 Task: Add Hot Pepper Jack Cheese rBST Free to the cart.
Action: Mouse moved to (774, 251)
Screenshot: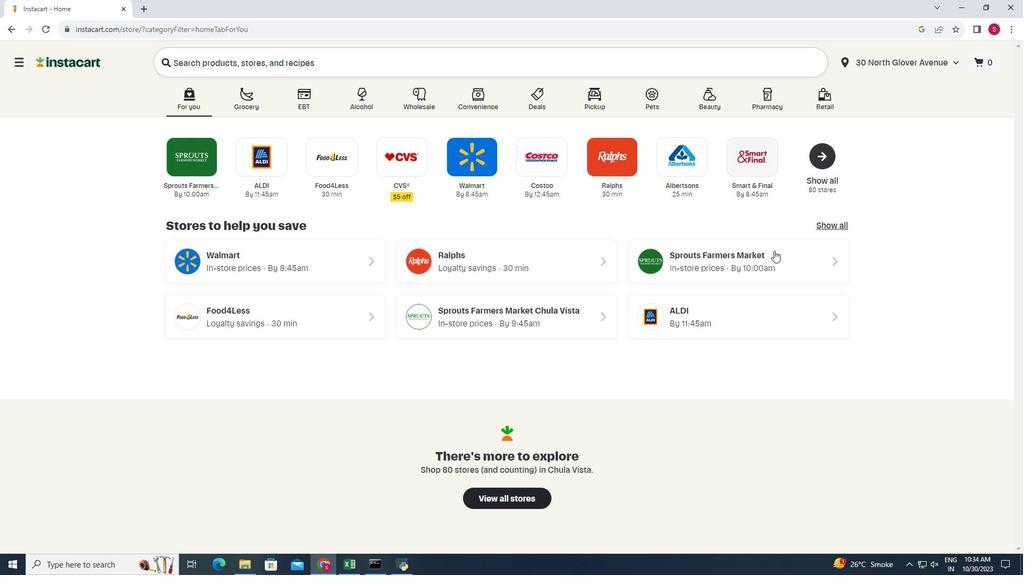 
Action: Mouse pressed left at (774, 251)
Screenshot: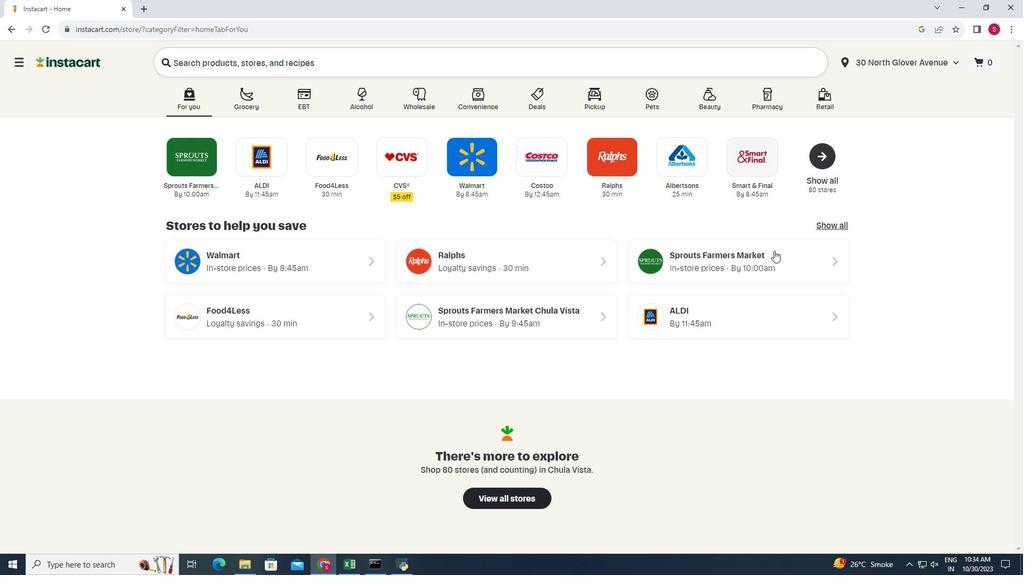 
Action: Mouse moved to (31, 469)
Screenshot: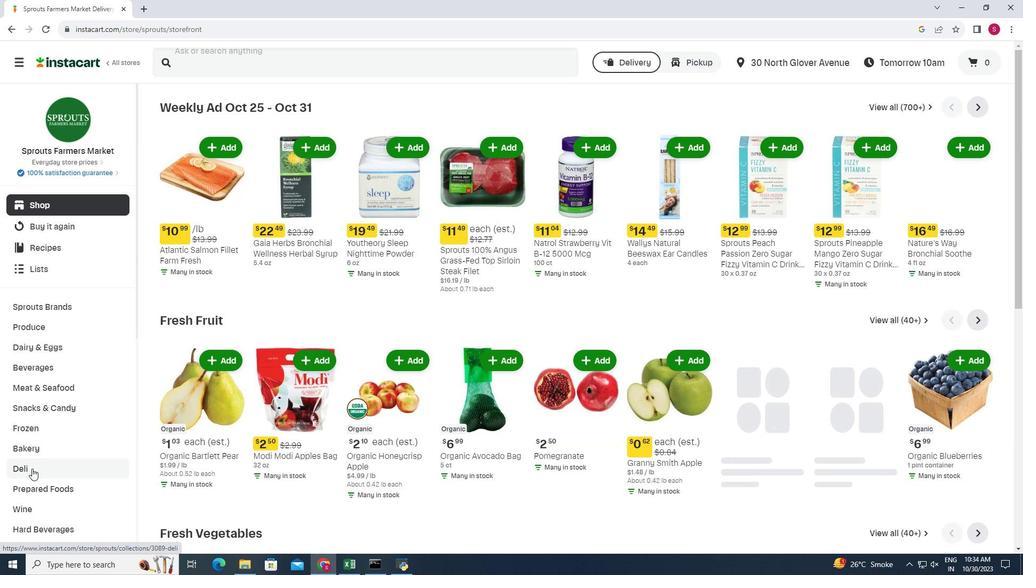 
Action: Mouse pressed left at (31, 469)
Screenshot: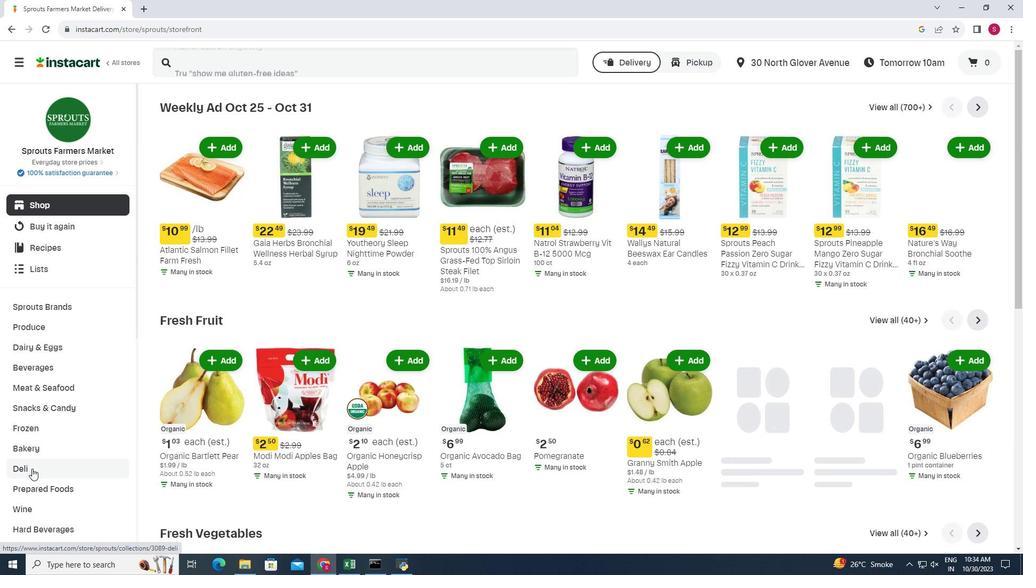 
Action: Mouse moved to (271, 131)
Screenshot: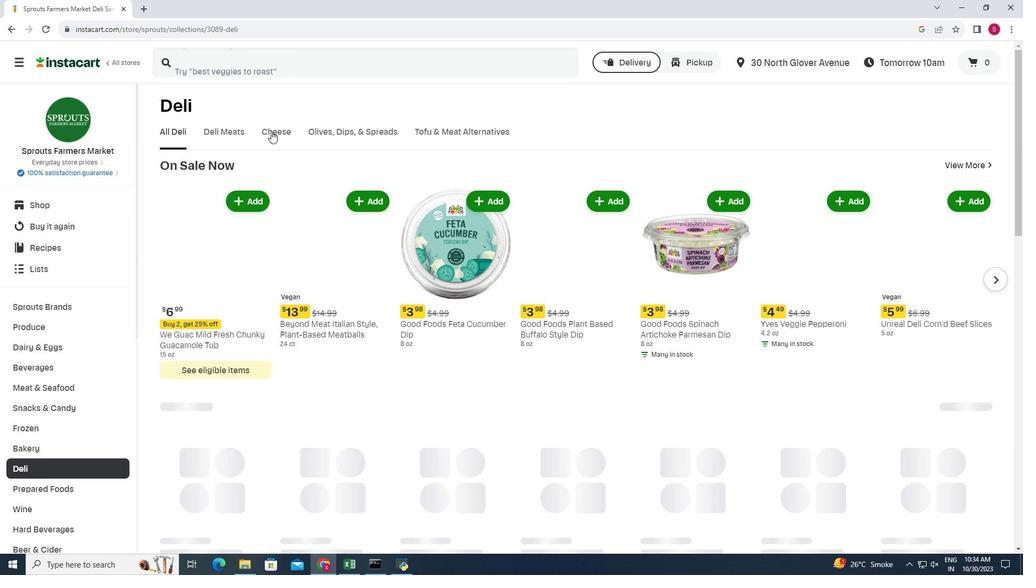
Action: Mouse pressed left at (271, 131)
Screenshot: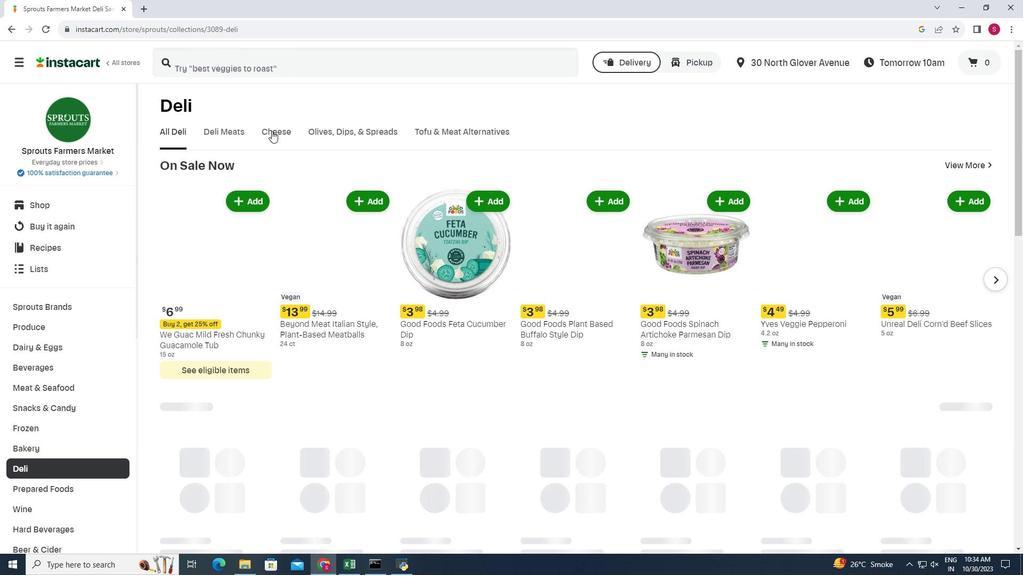 
Action: Mouse moved to (1009, 172)
Screenshot: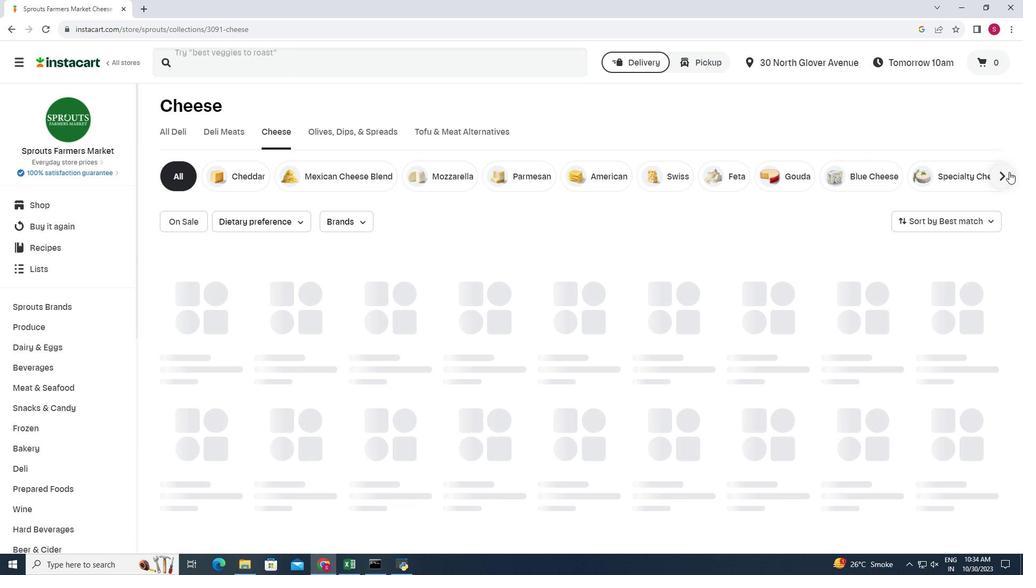 
Action: Mouse pressed left at (1009, 172)
Screenshot: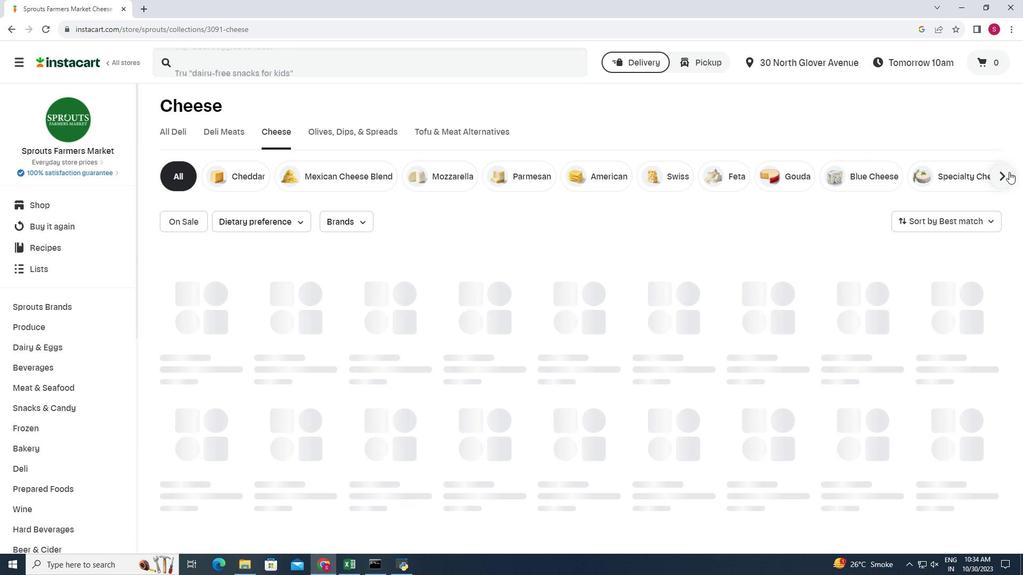 
Action: Mouse moved to (996, 171)
Screenshot: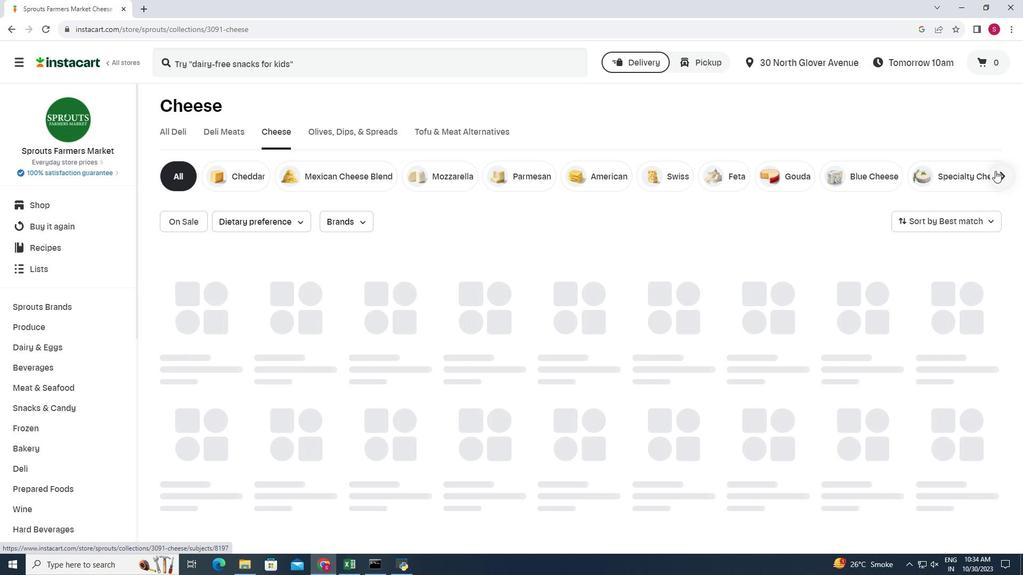 
Action: Mouse pressed left at (996, 171)
Screenshot: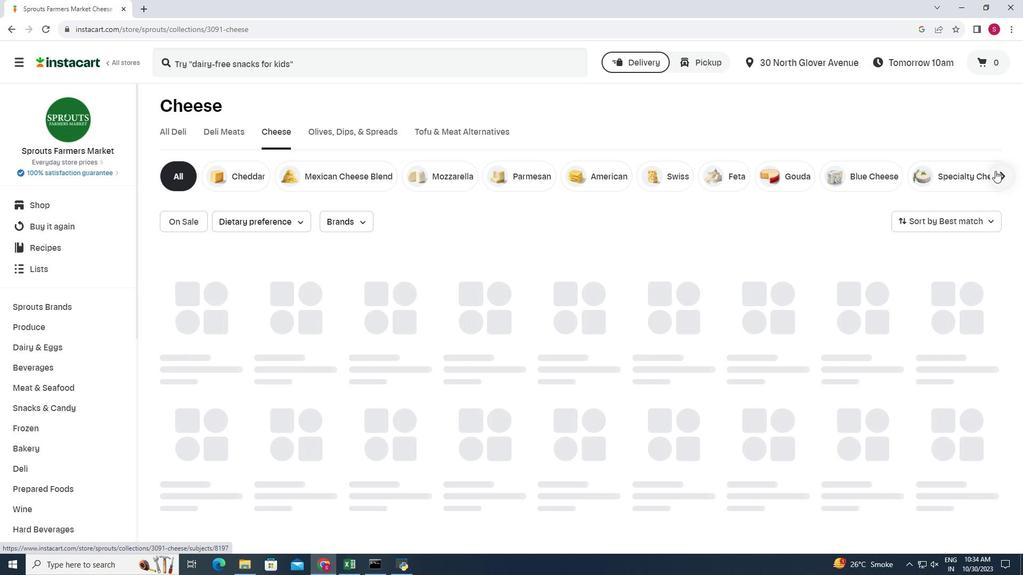 
Action: Mouse moved to (911, 174)
Screenshot: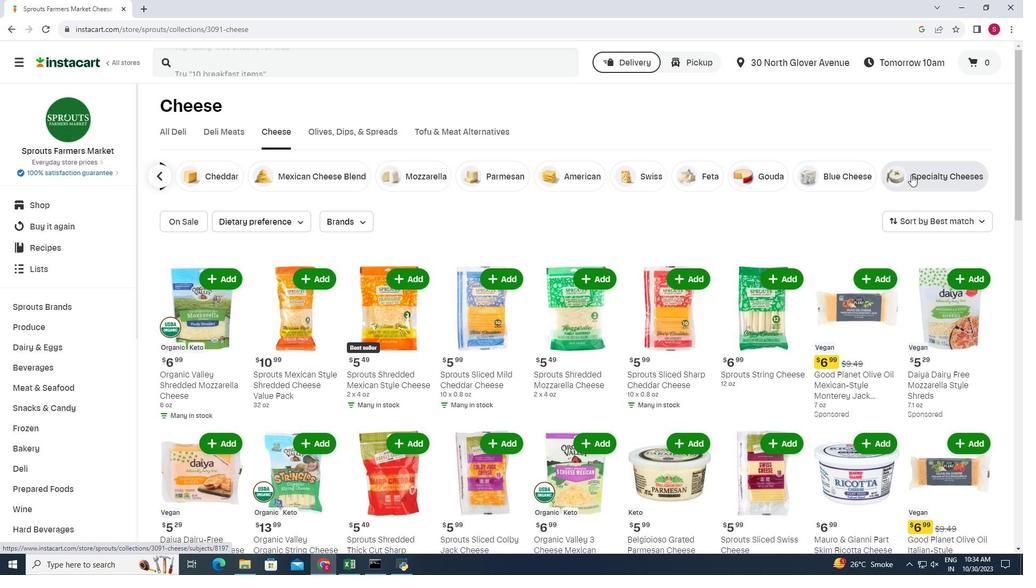 
Action: Mouse pressed left at (911, 174)
Screenshot: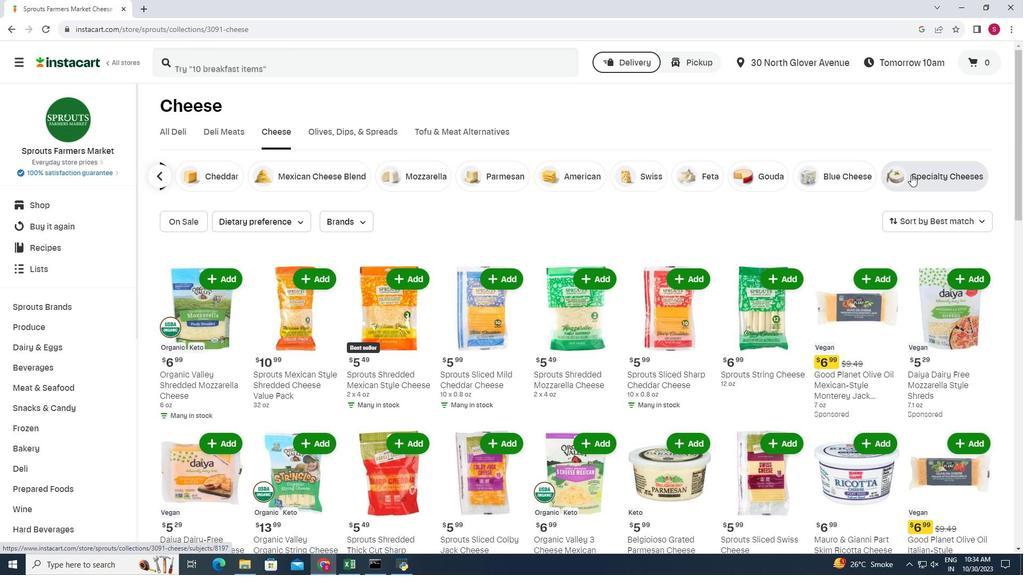 
Action: Mouse moved to (958, 362)
Screenshot: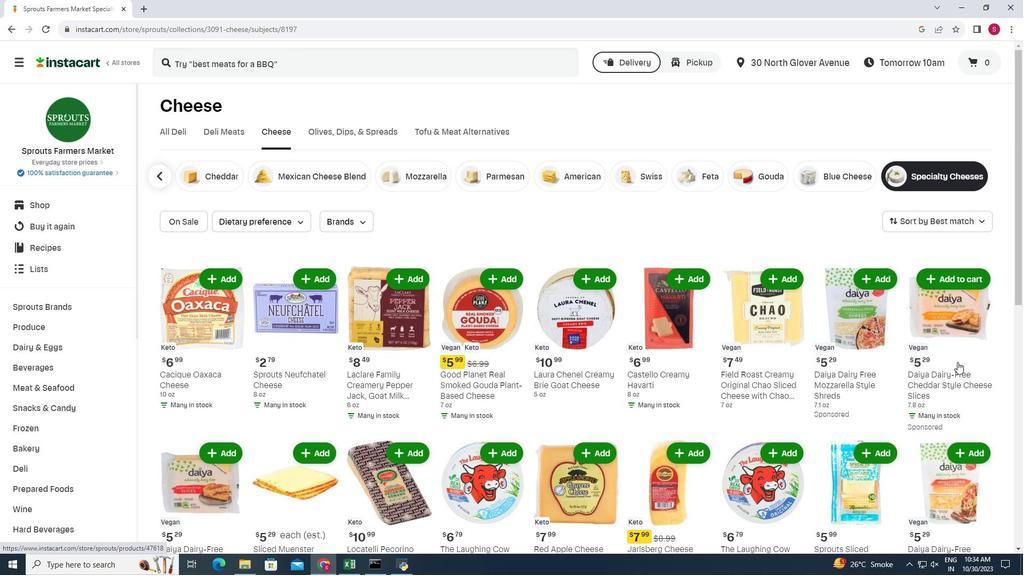 
Action: Mouse scrolled (958, 362) with delta (0, 0)
Screenshot: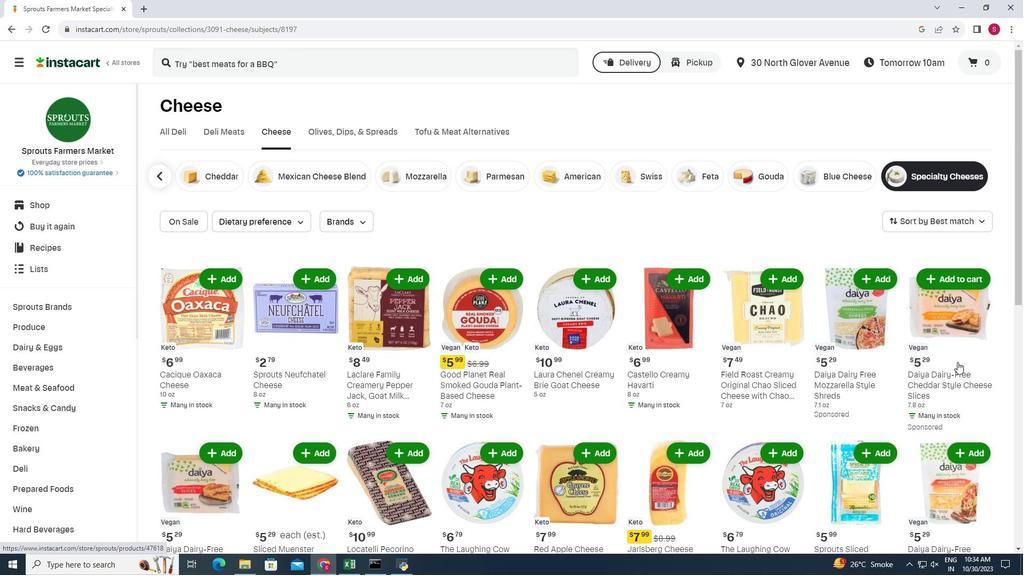 
Action: Mouse moved to (958, 363)
Screenshot: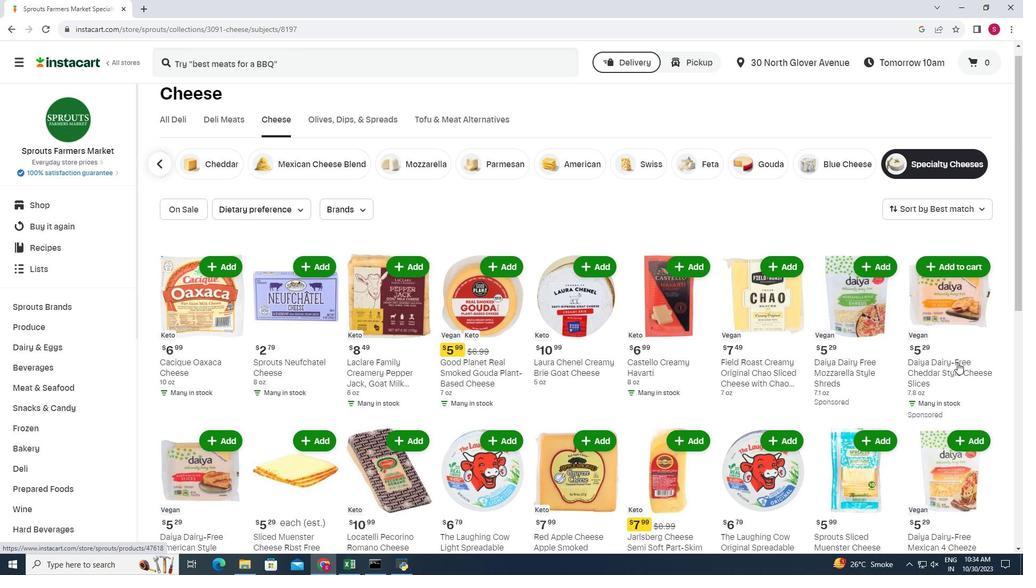 
Action: Mouse scrolled (958, 362) with delta (0, 0)
Screenshot: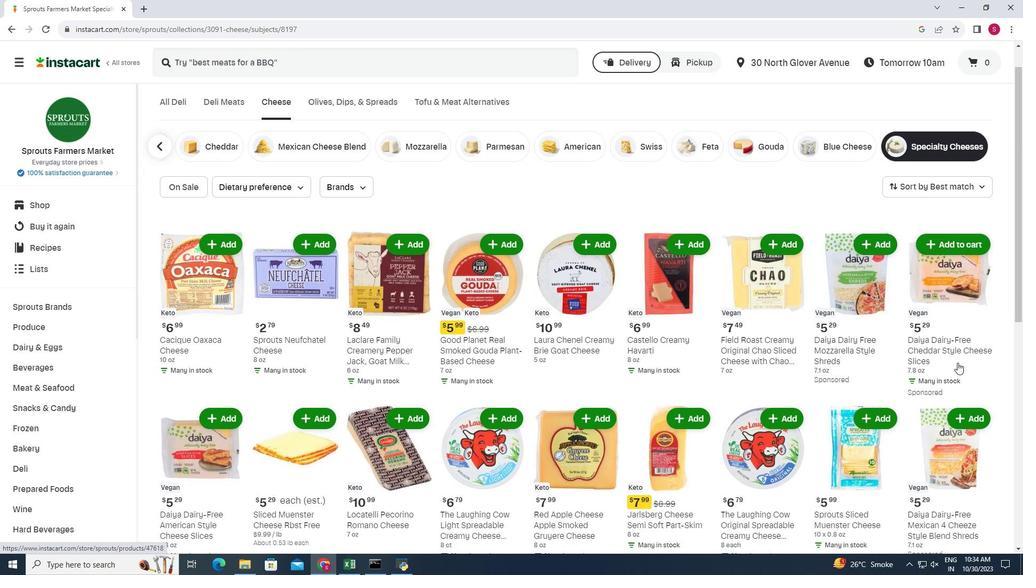 
Action: Mouse scrolled (958, 362) with delta (0, 0)
Screenshot: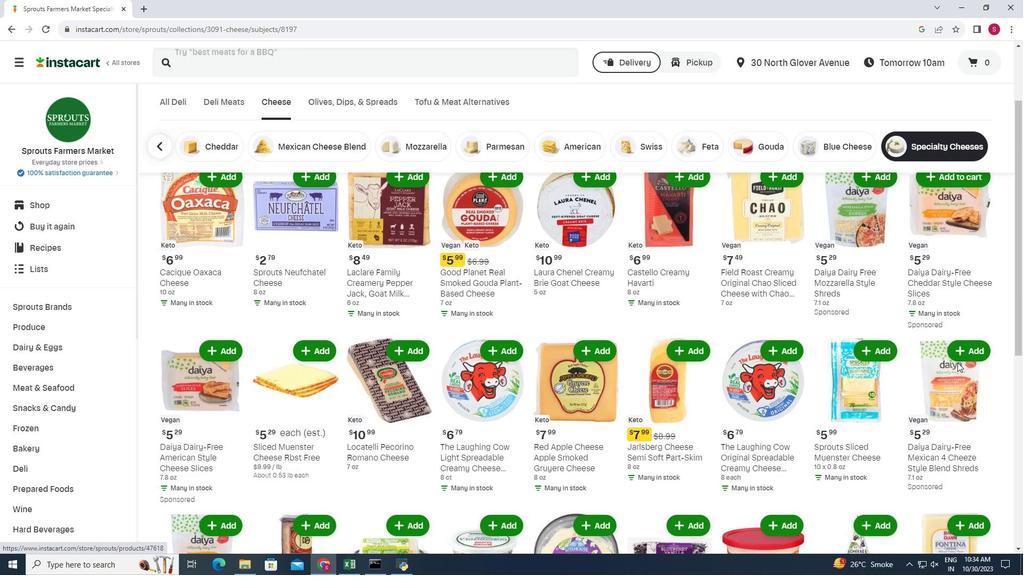 
Action: Mouse moved to (182, 381)
Screenshot: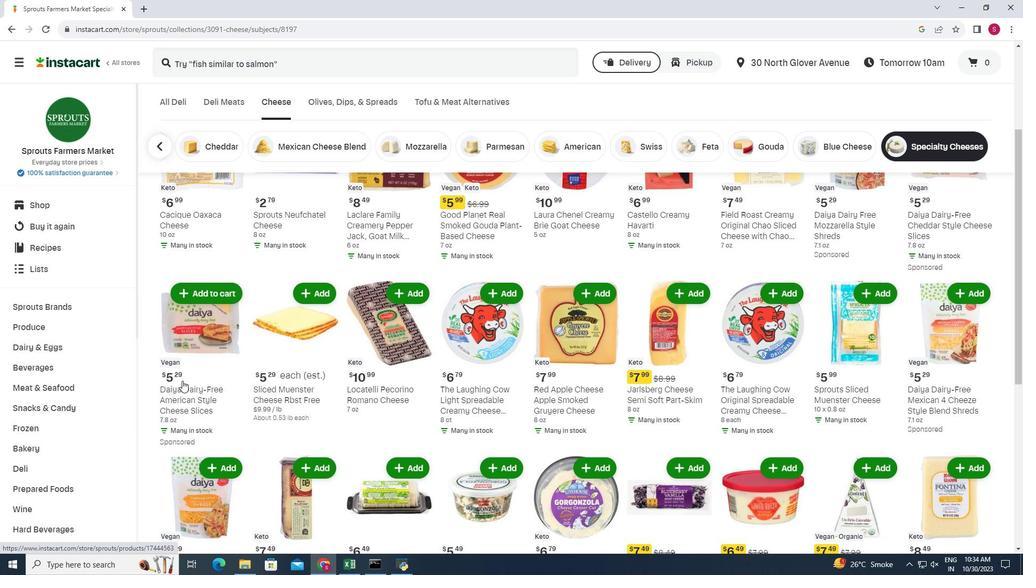 
Action: Mouse scrolled (182, 380) with delta (0, 0)
Screenshot: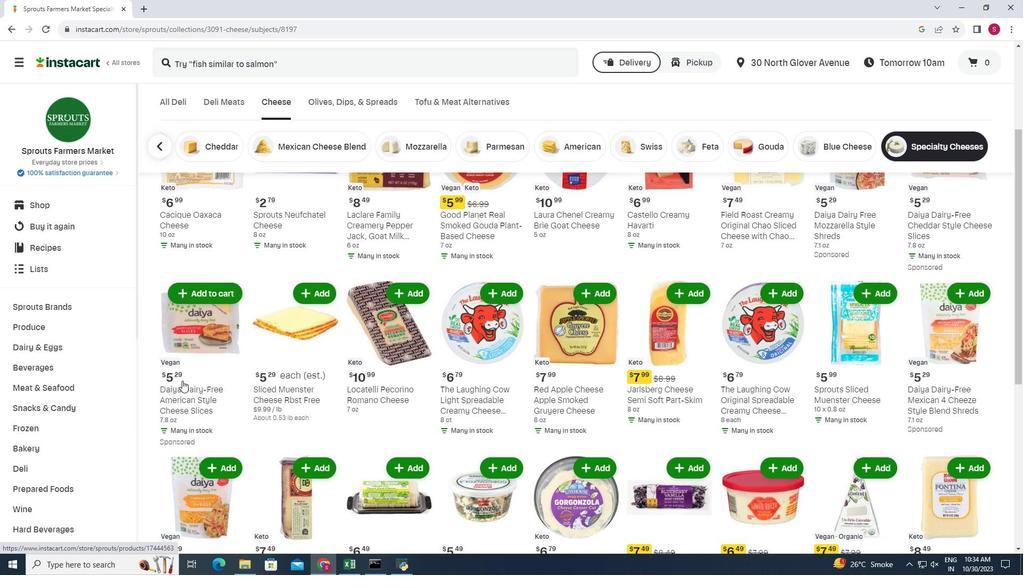 
Action: Mouse scrolled (182, 380) with delta (0, 0)
Screenshot: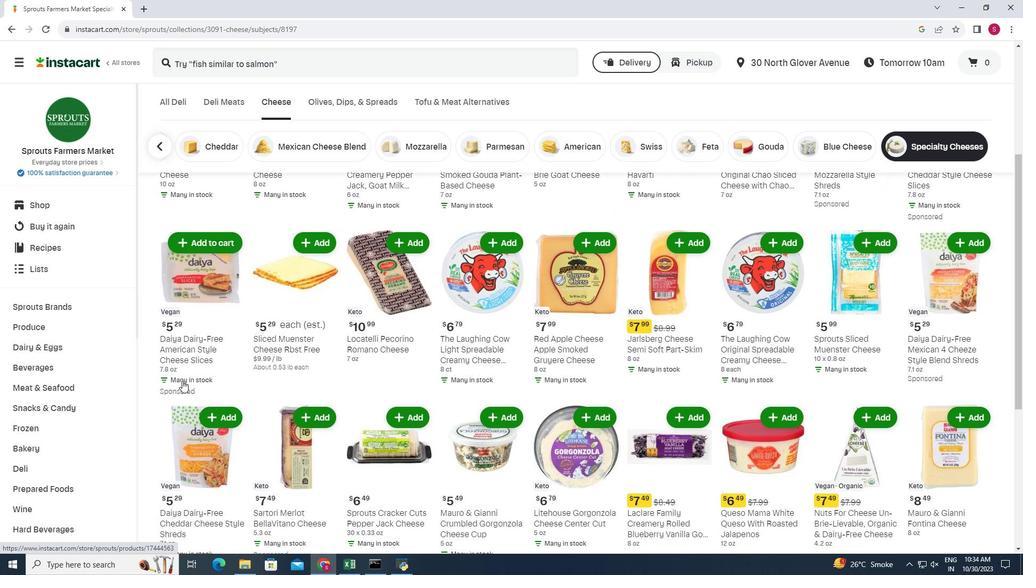
Action: Mouse scrolled (182, 380) with delta (0, 0)
Screenshot: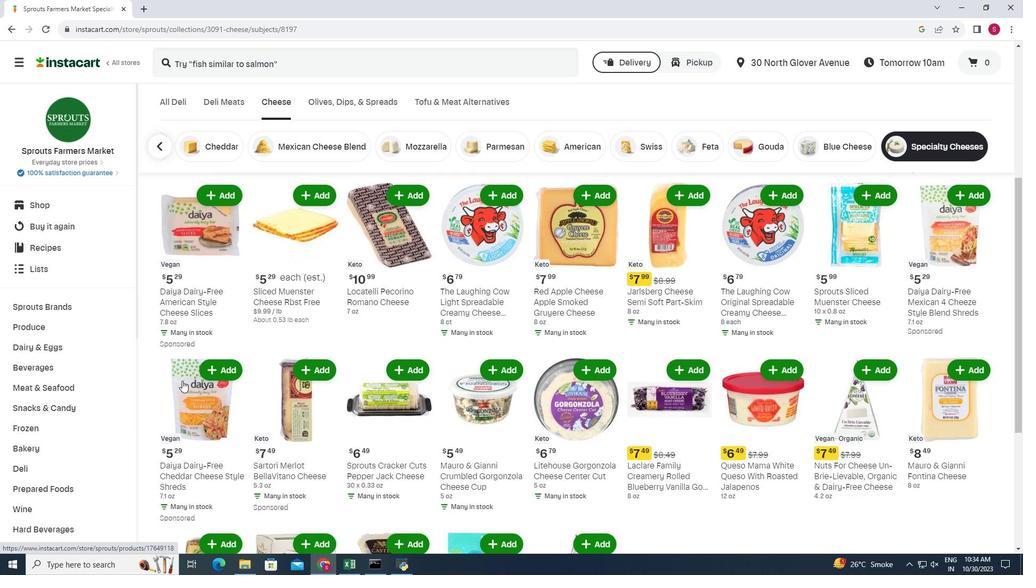 
Action: Mouse moved to (980, 404)
Screenshot: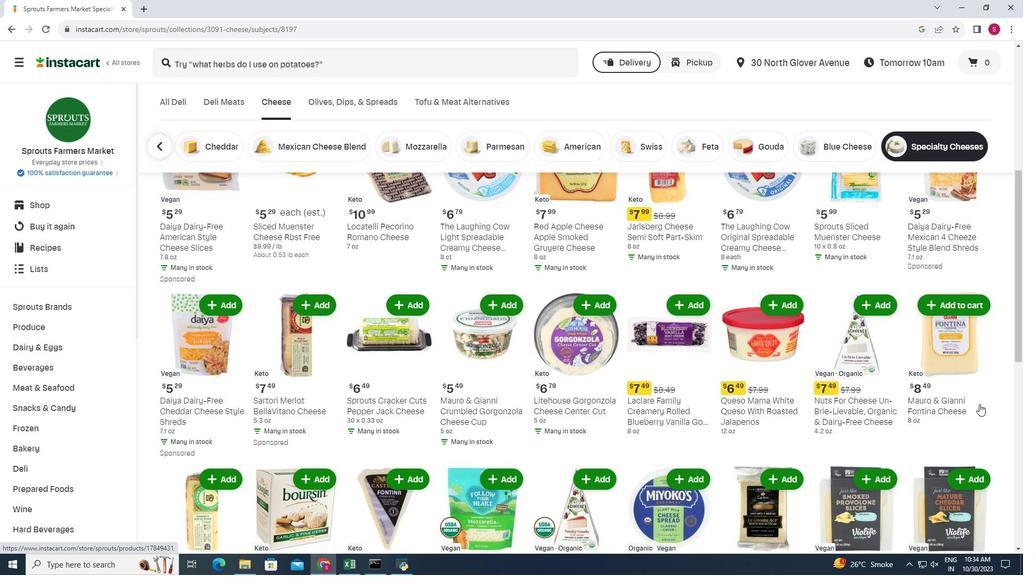 
Action: Mouse scrolled (980, 404) with delta (0, 0)
Screenshot: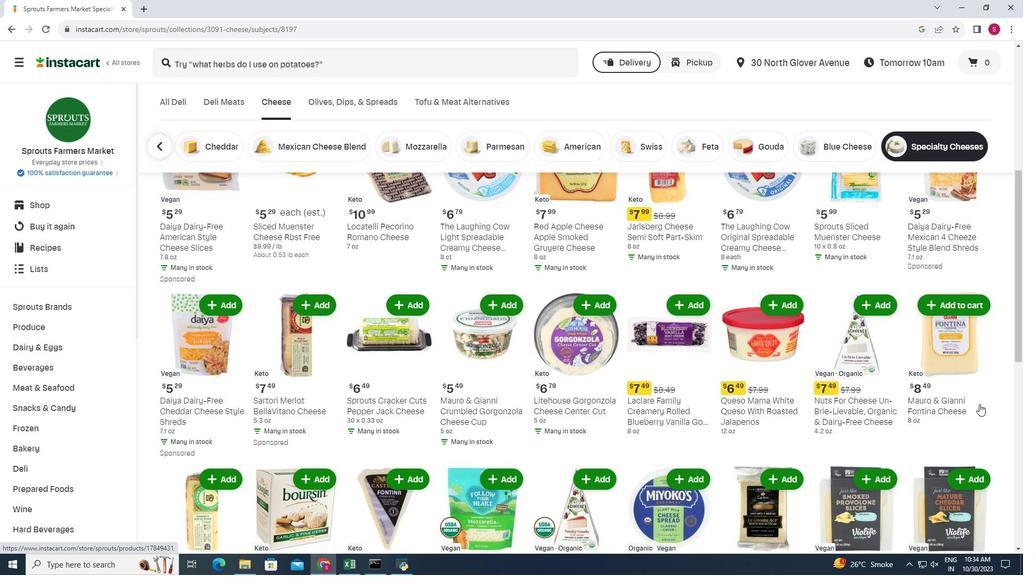 
Action: Mouse moved to (980, 404)
Screenshot: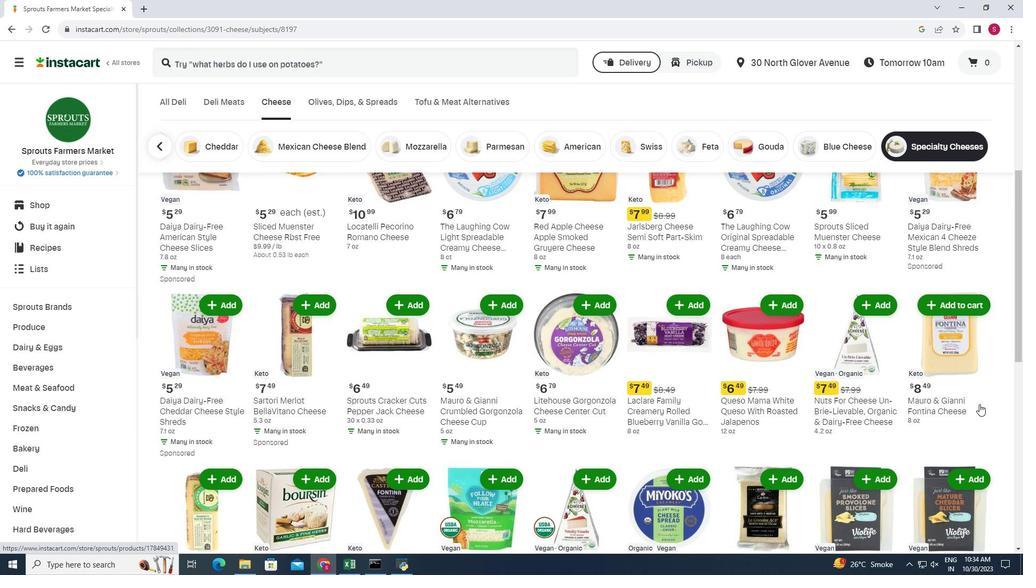 
Action: Mouse scrolled (980, 404) with delta (0, 0)
Screenshot: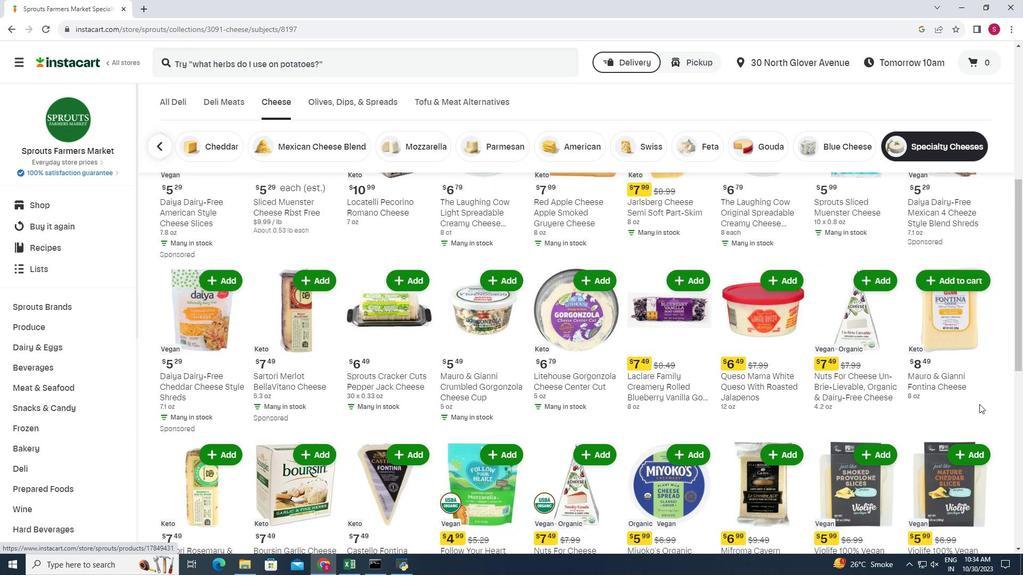 
Action: Mouse scrolled (980, 404) with delta (0, 0)
Screenshot: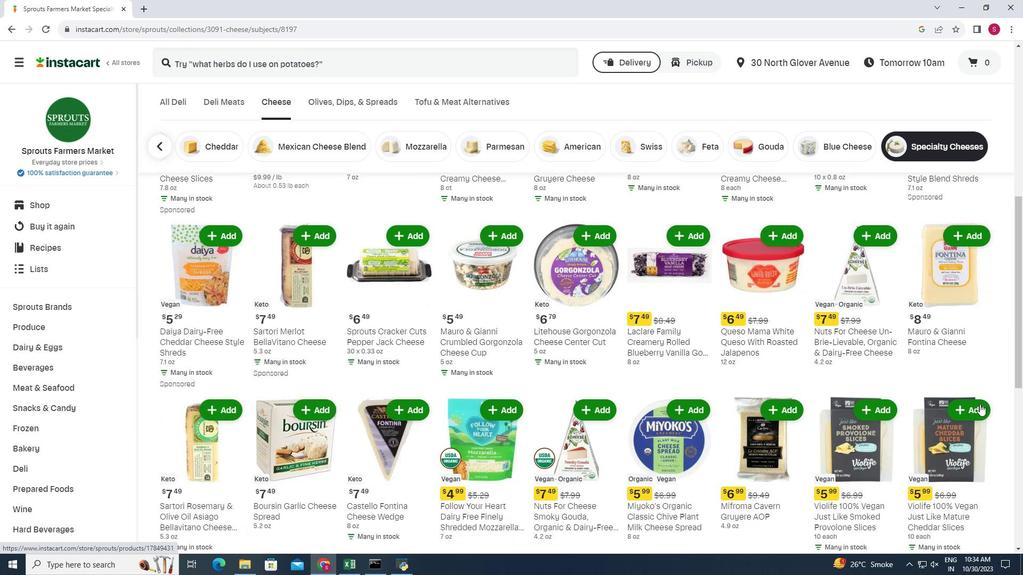 
Action: Mouse moved to (158, 403)
Screenshot: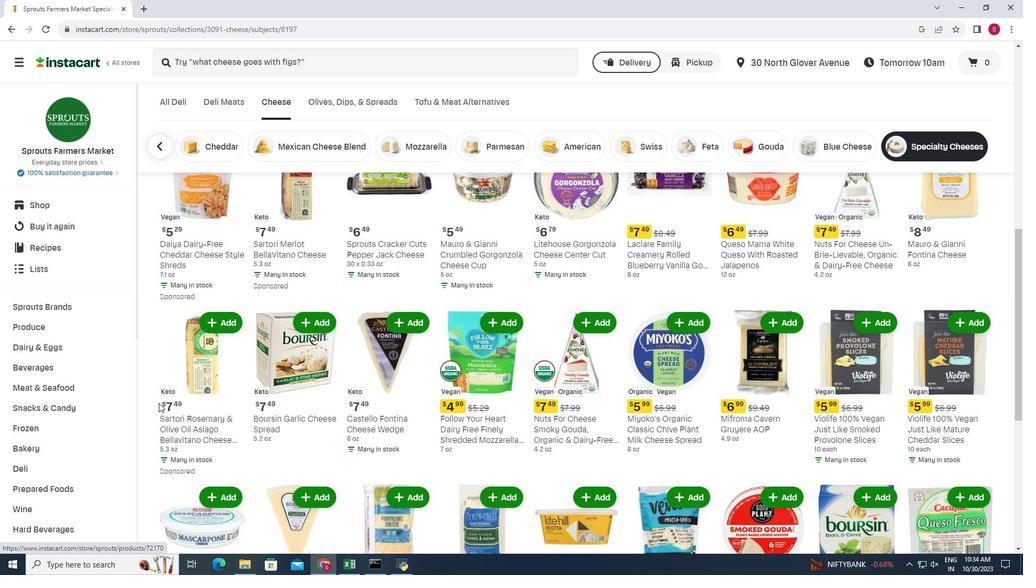 
Action: Mouse scrolled (158, 403) with delta (0, 0)
Screenshot: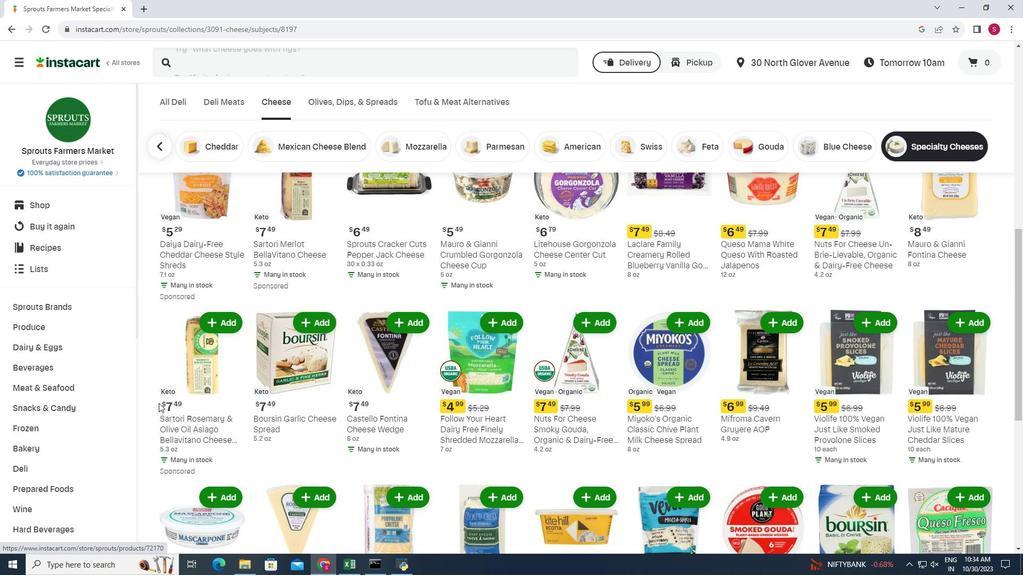 
Action: Mouse scrolled (158, 403) with delta (0, 0)
Screenshot: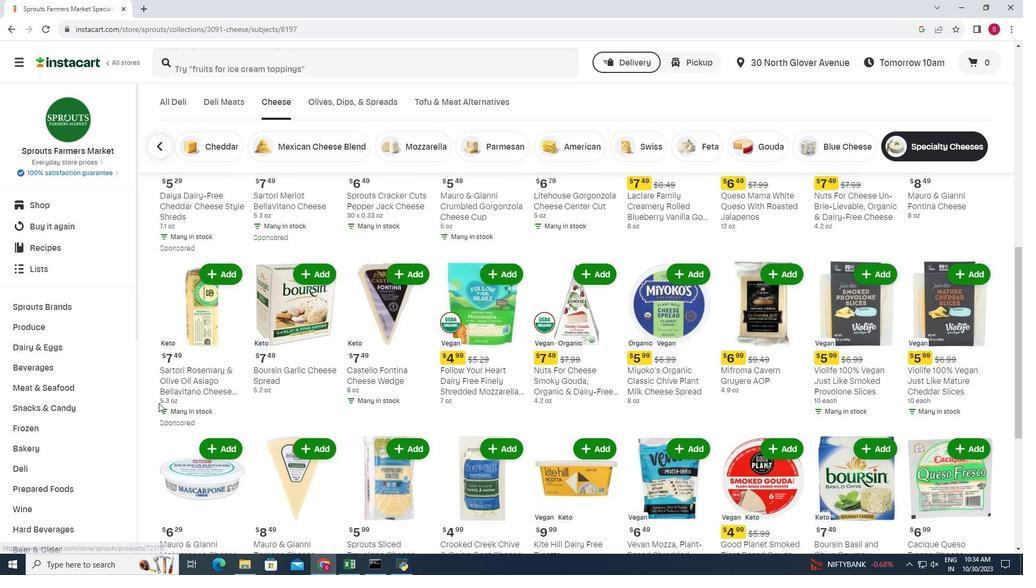 
Action: Mouse scrolled (158, 403) with delta (0, 0)
Screenshot: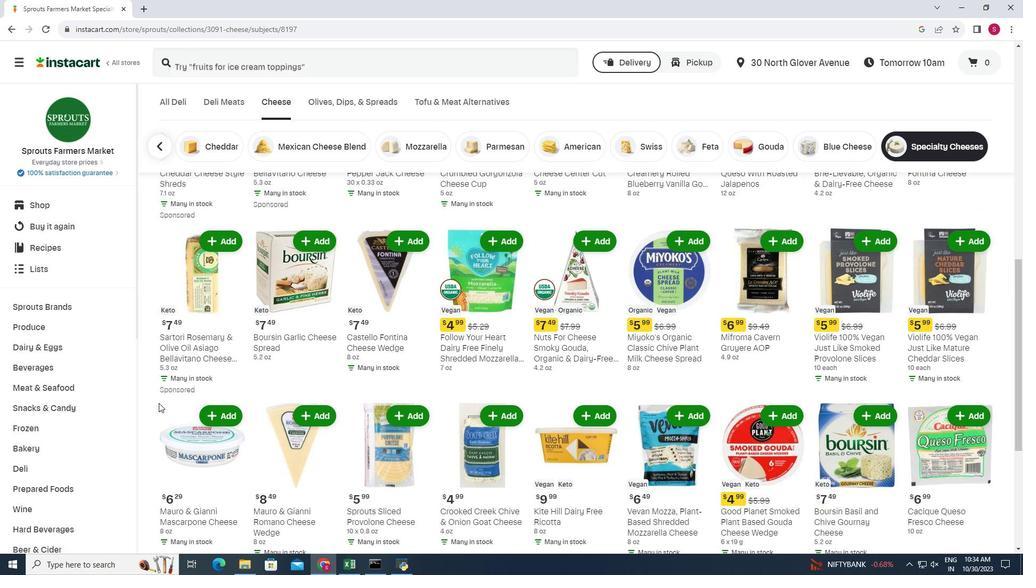
Action: Mouse moved to (1015, 430)
Screenshot: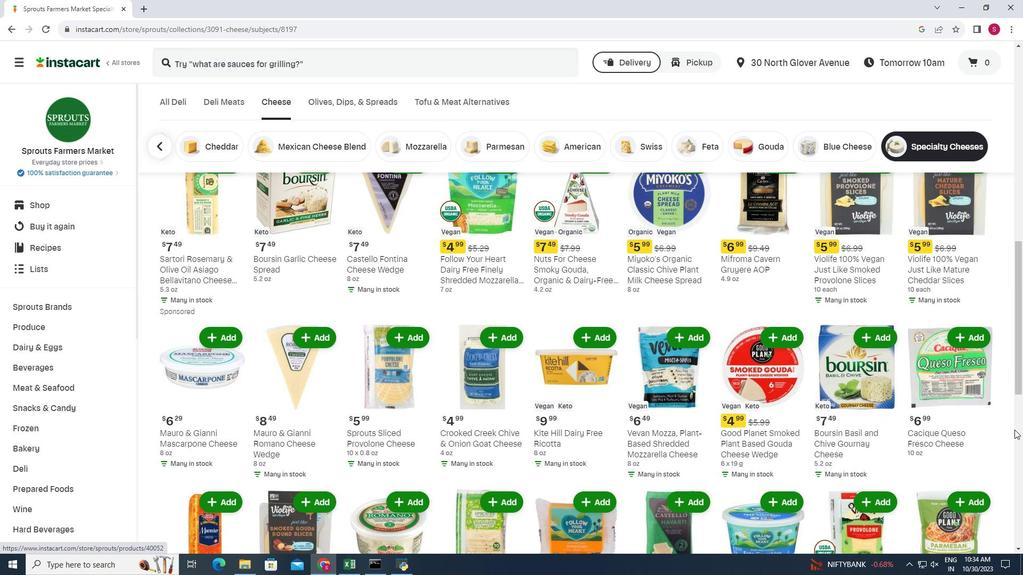 
Action: Mouse scrolled (1015, 429) with delta (0, 0)
Screenshot: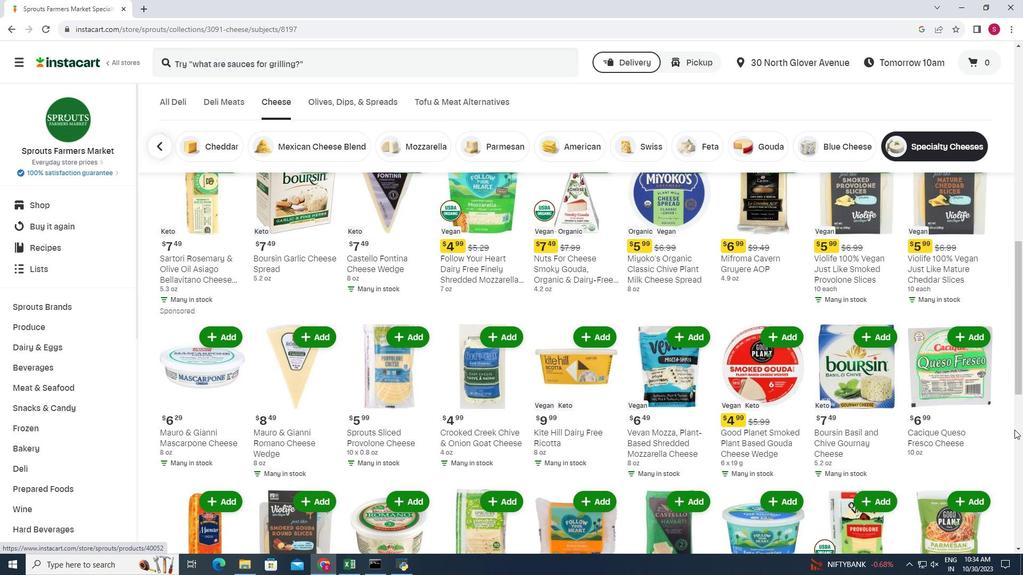 
Action: Mouse scrolled (1015, 429) with delta (0, 0)
Screenshot: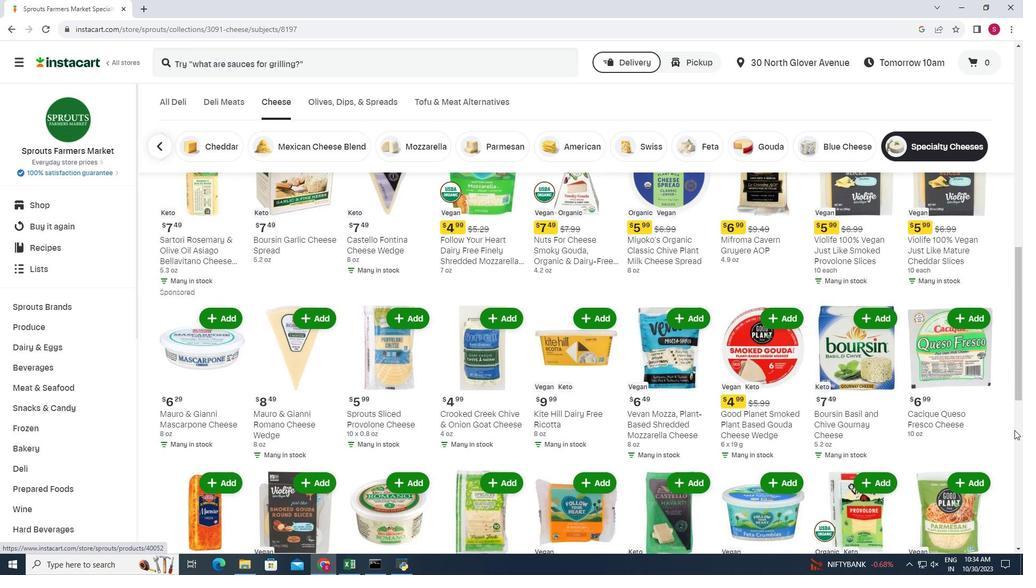 
Action: Mouse moved to (1015, 430)
Screenshot: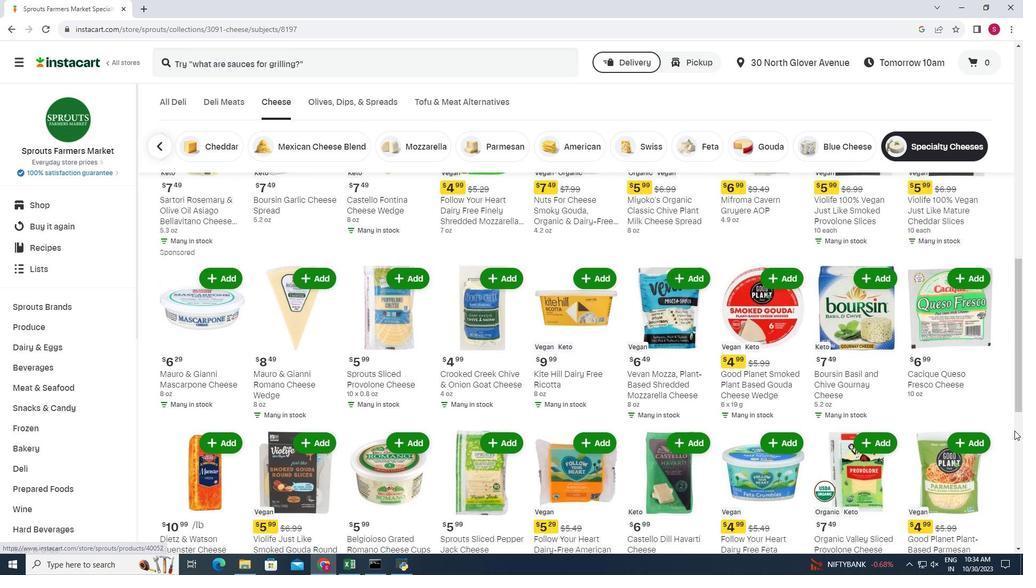 
Action: Mouse scrolled (1015, 430) with delta (0, 0)
Screenshot: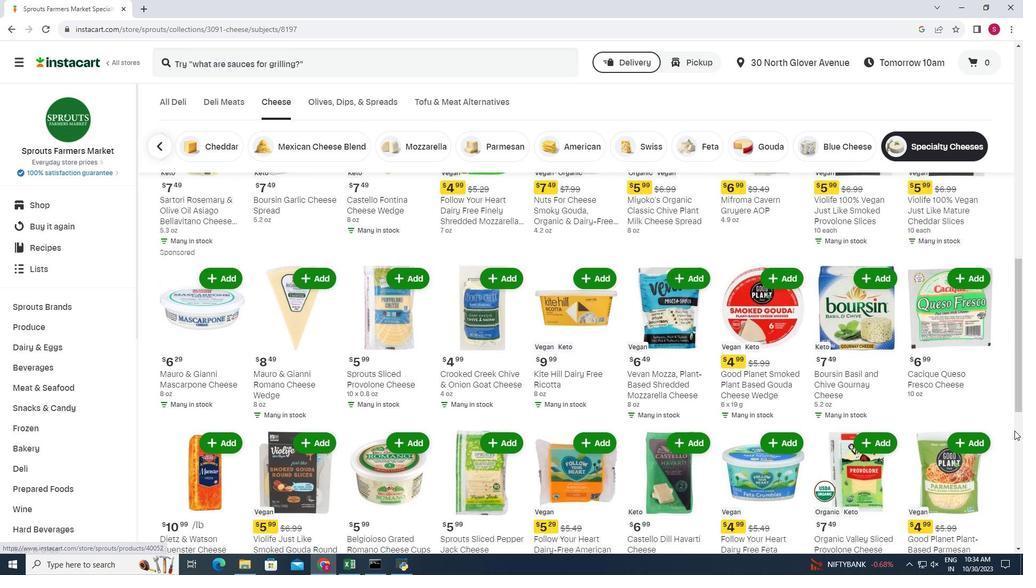 
Action: Mouse moved to (170, 408)
Screenshot: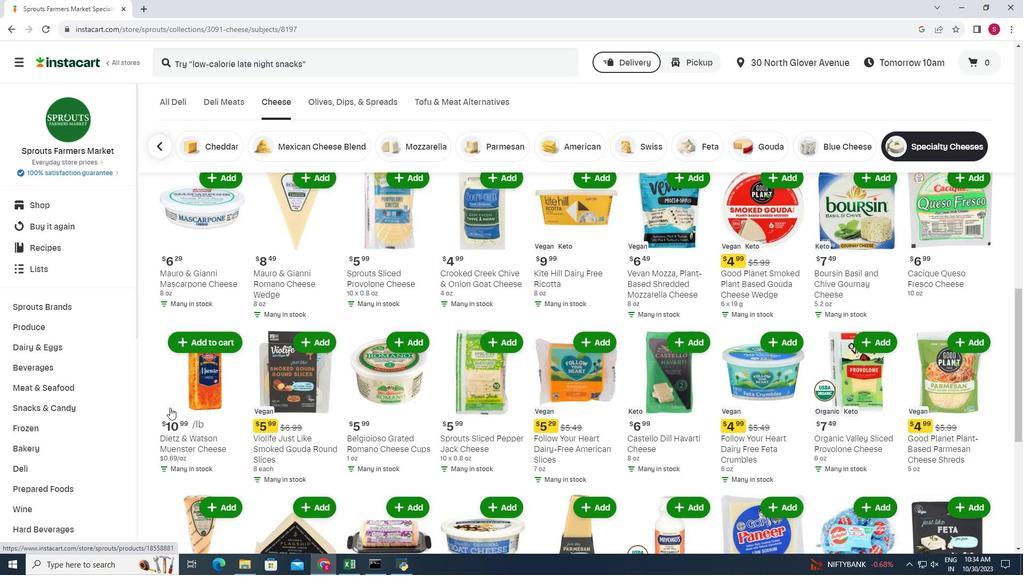 
Action: Mouse scrolled (170, 407) with delta (0, 0)
Screenshot: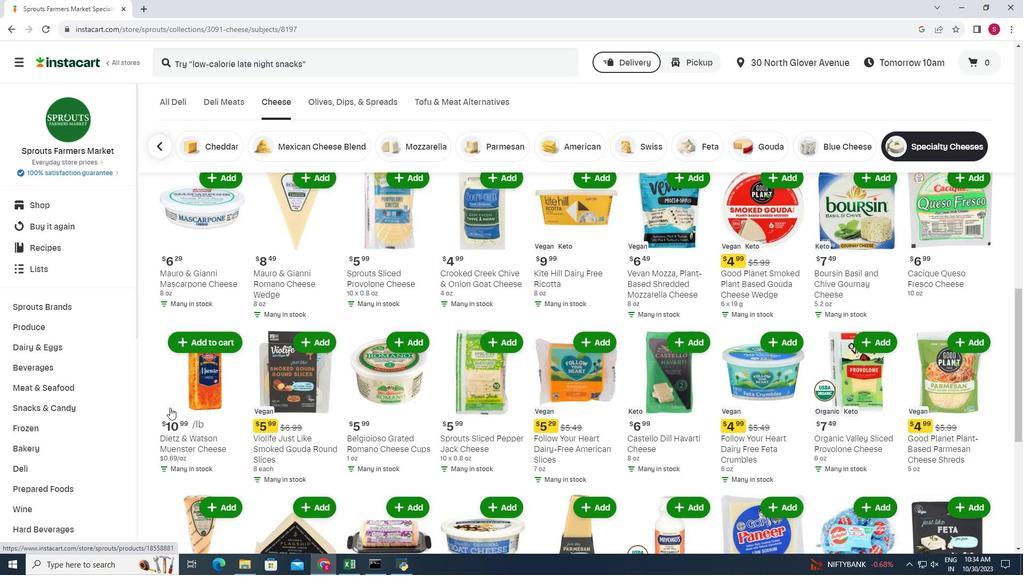 
Action: Mouse scrolled (170, 407) with delta (0, 0)
Screenshot: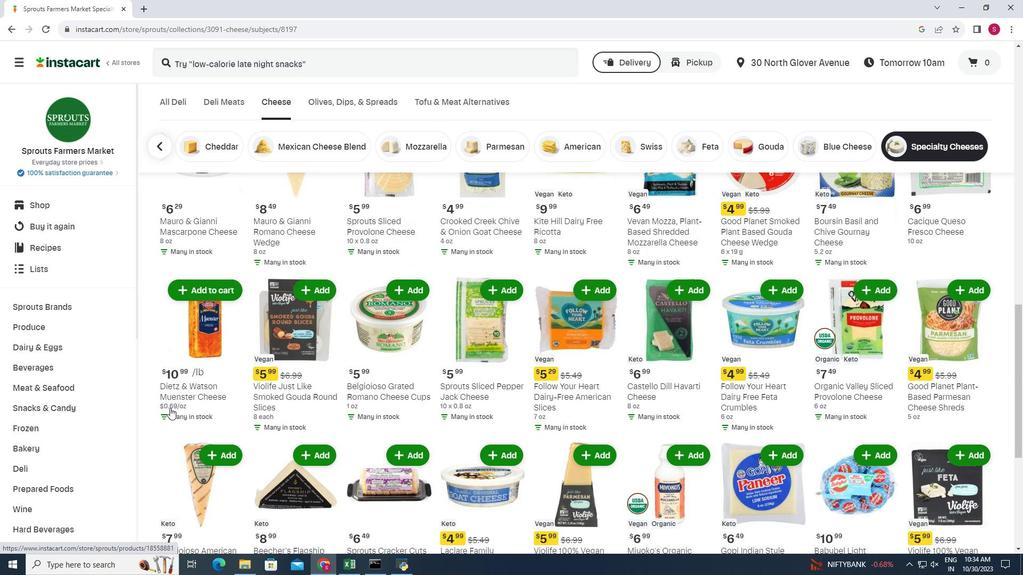 
Action: Mouse moved to (170, 407)
Screenshot: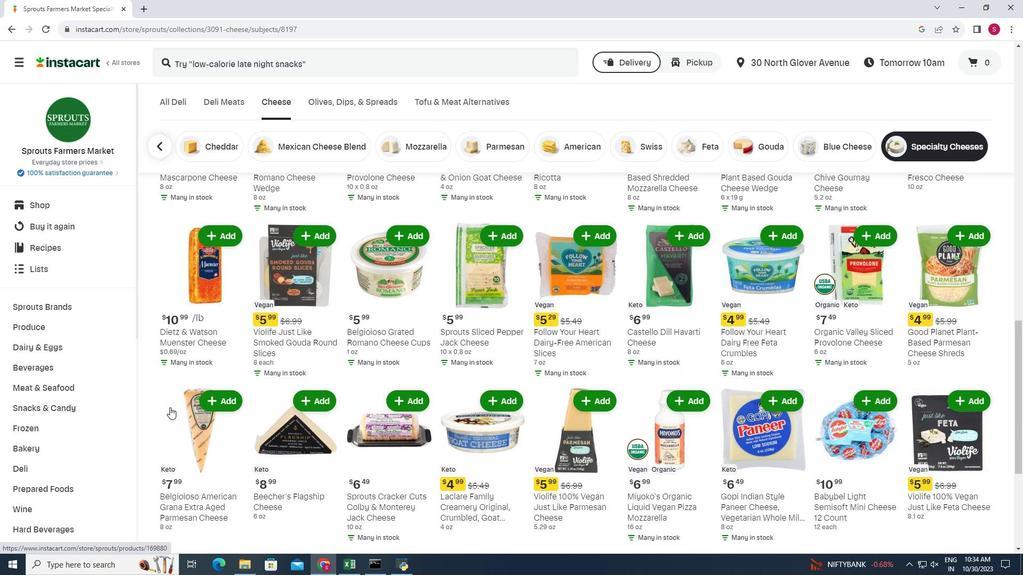 
Action: Mouse scrolled (170, 407) with delta (0, 0)
Screenshot: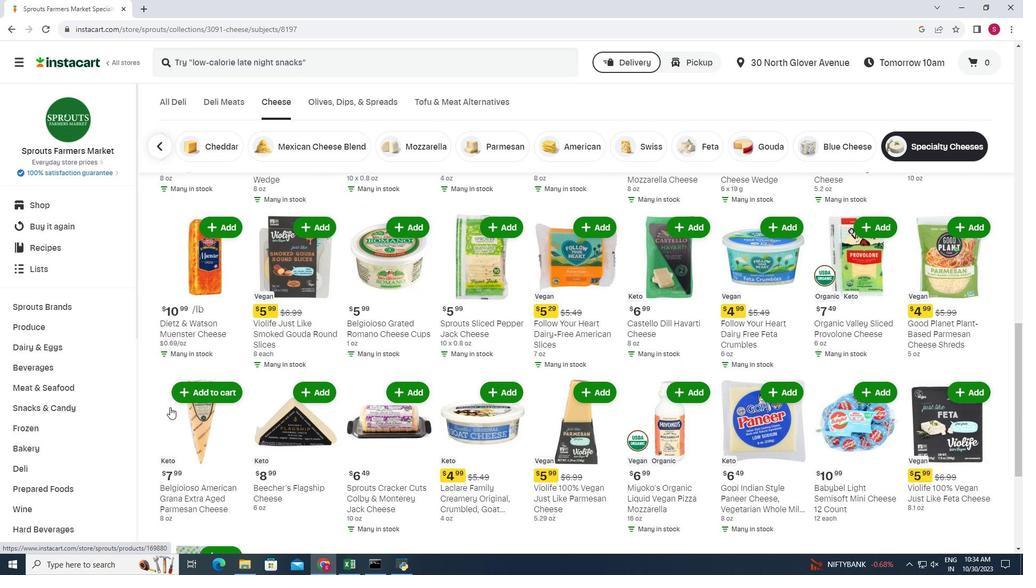 
Action: Mouse moved to (1006, 434)
Screenshot: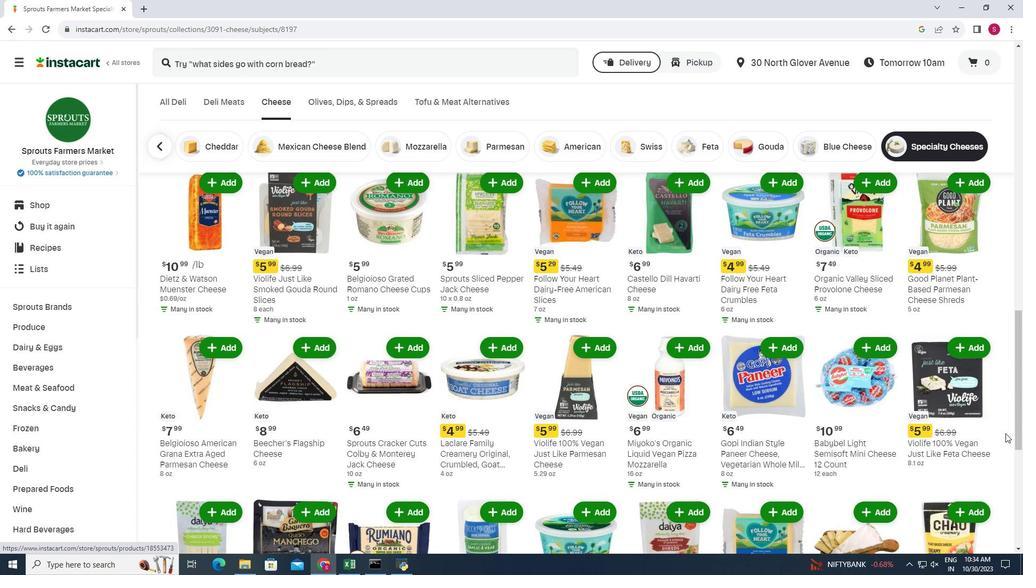 
Action: Mouse scrolled (1006, 433) with delta (0, 0)
Screenshot: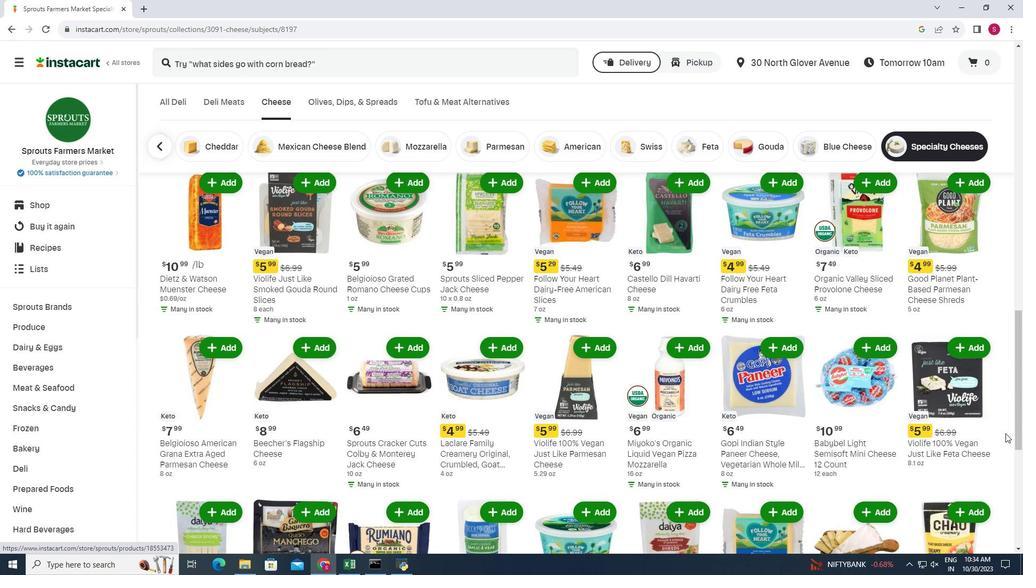 
Action: Mouse moved to (1006, 434)
Screenshot: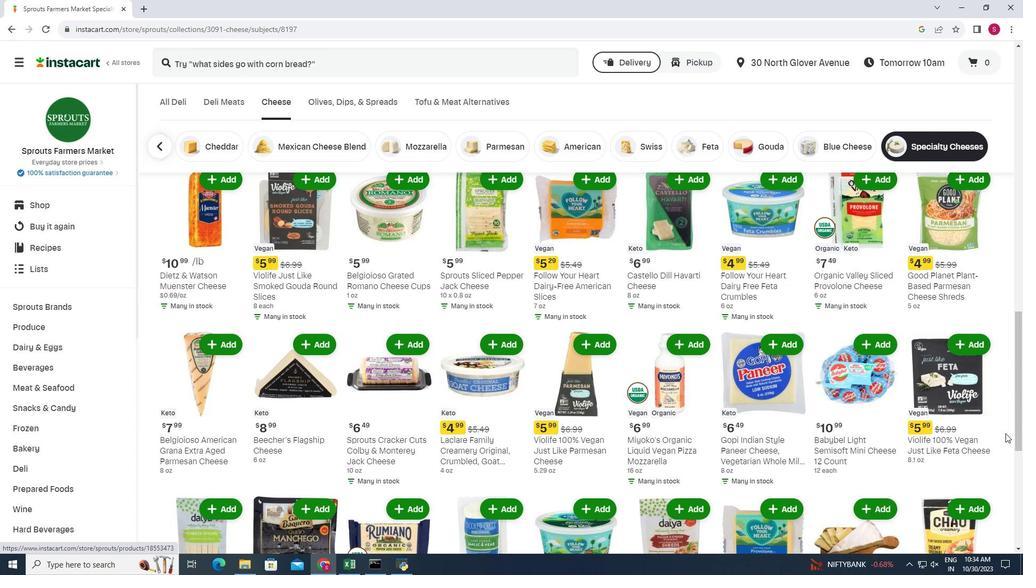 
Action: Mouse scrolled (1006, 433) with delta (0, 0)
Screenshot: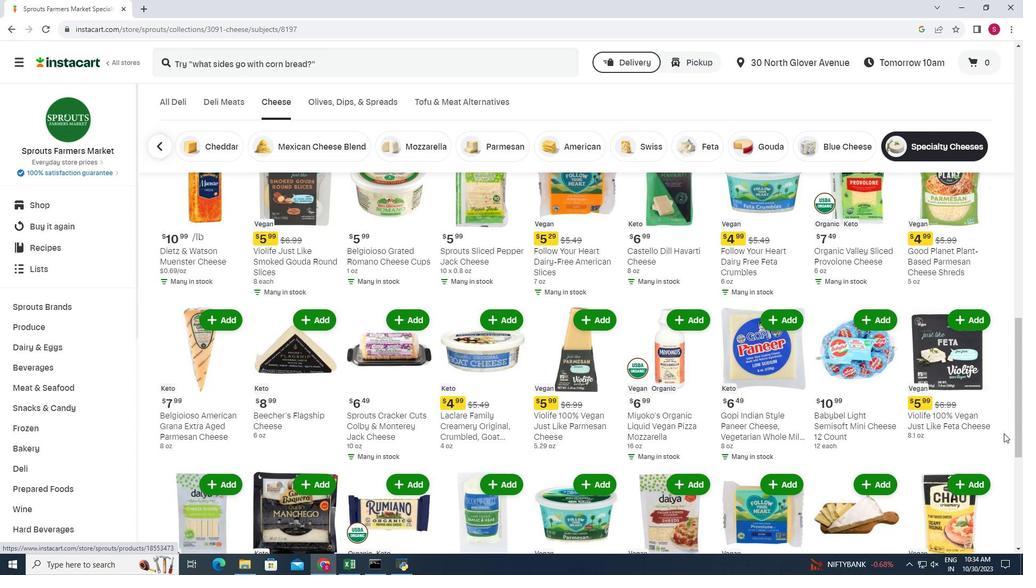 
Action: Mouse moved to (1002, 434)
Screenshot: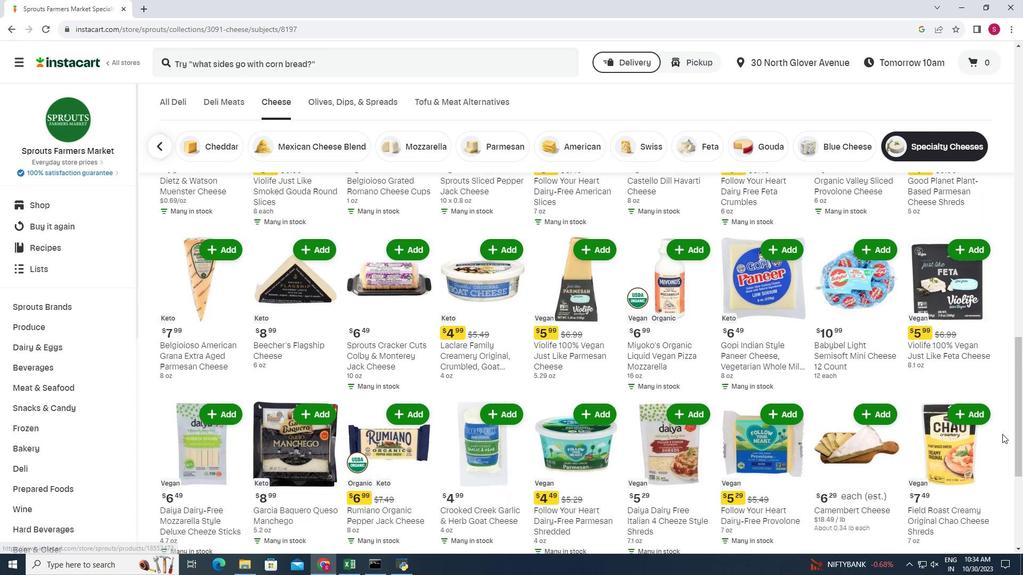 
Action: Mouse scrolled (1002, 434) with delta (0, 0)
Screenshot: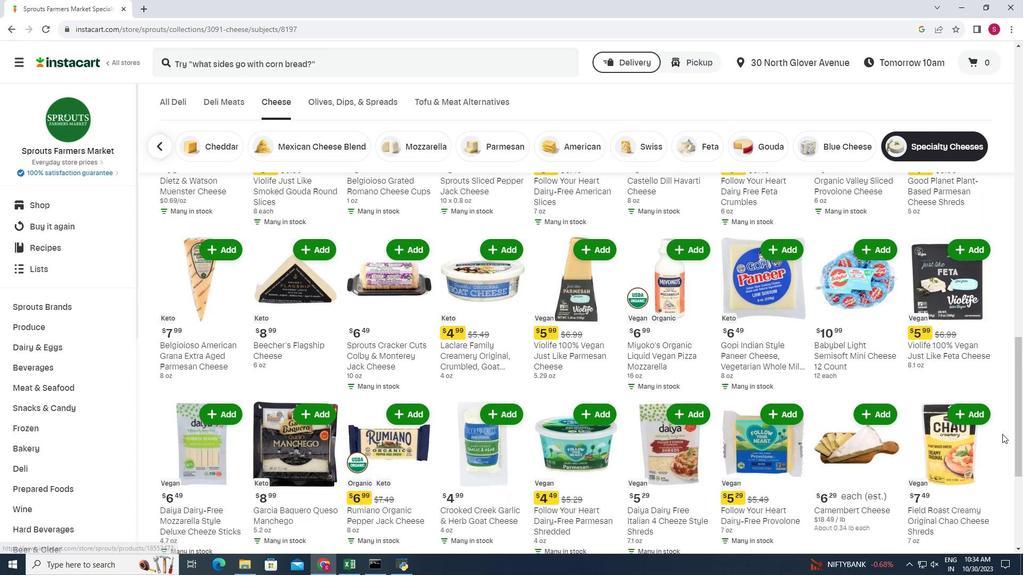 
Action: Mouse moved to (229, 415)
Screenshot: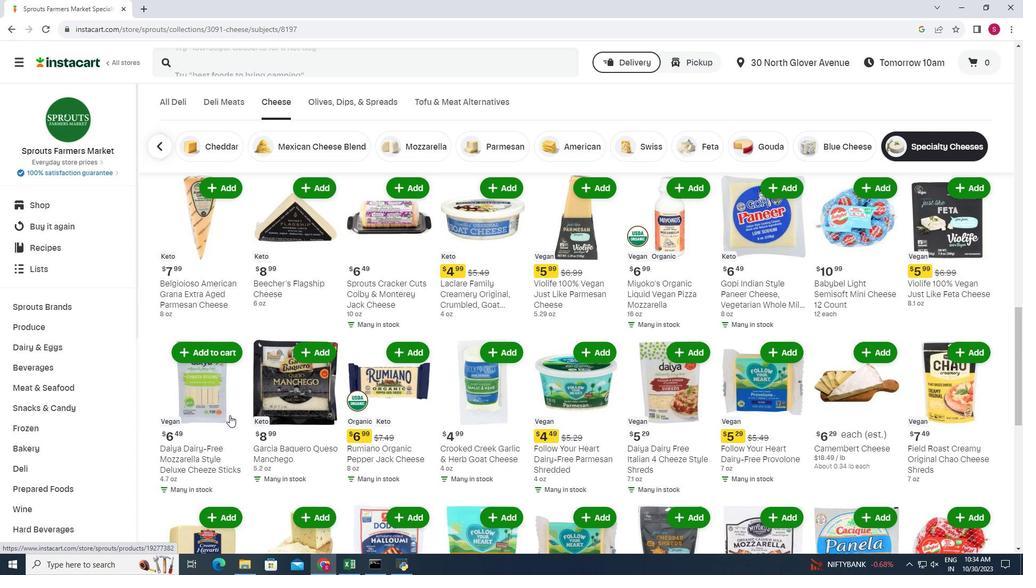 
Action: Mouse scrolled (229, 415) with delta (0, 0)
Screenshot: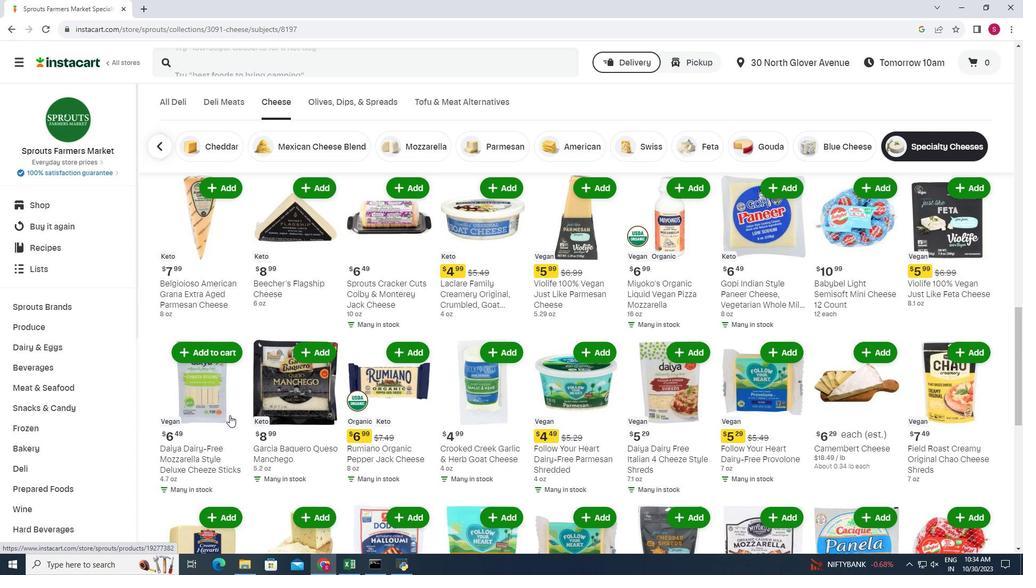 
Action: Mouse moved to (228, 416)
Screenshot: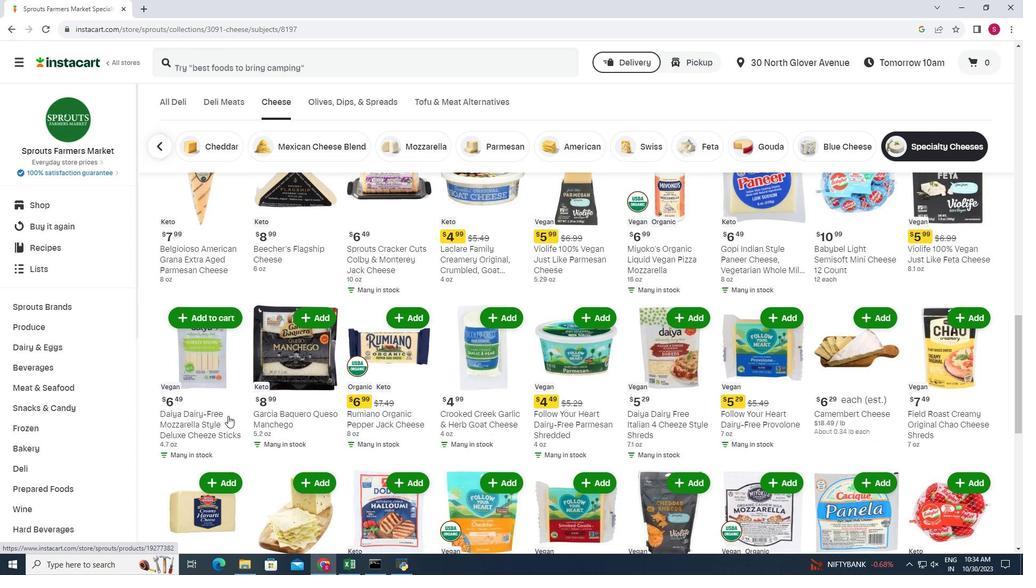
Action: Mouse scrolled (228, 415) with delta (0, 0)
Screenshot: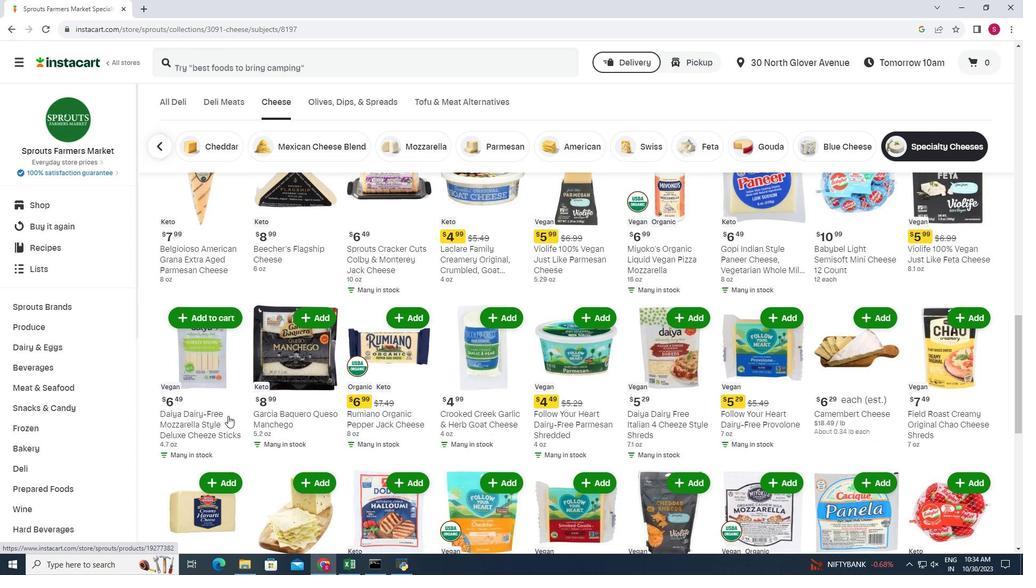 
Action: Mouse moved to (227, 416)
Screenshot: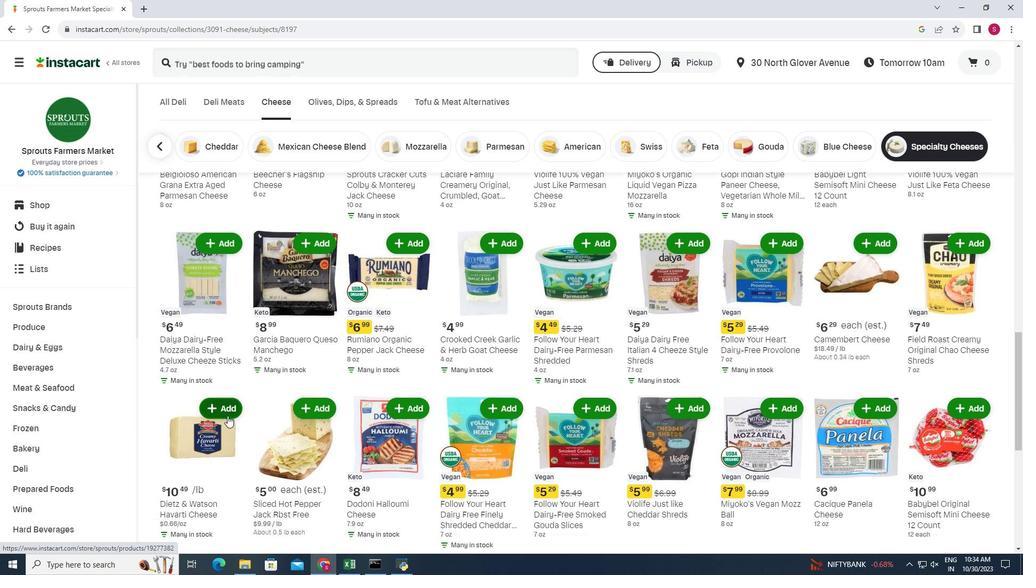 
Action: Mouse scrolled (227, 415) with delta (0, 0)
Screenshot: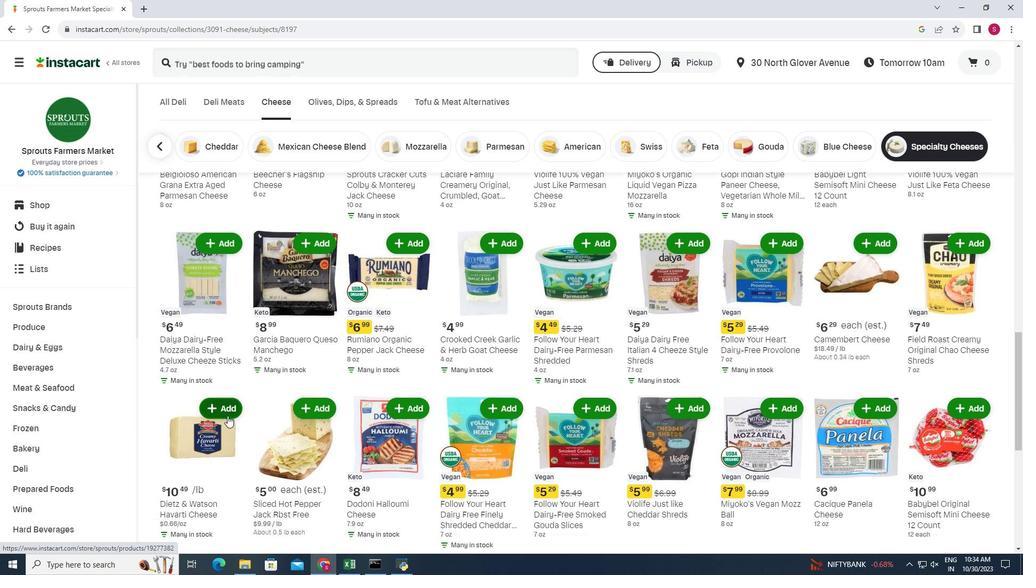 
Action: Mouse moved to (951, 431)
Screenshot: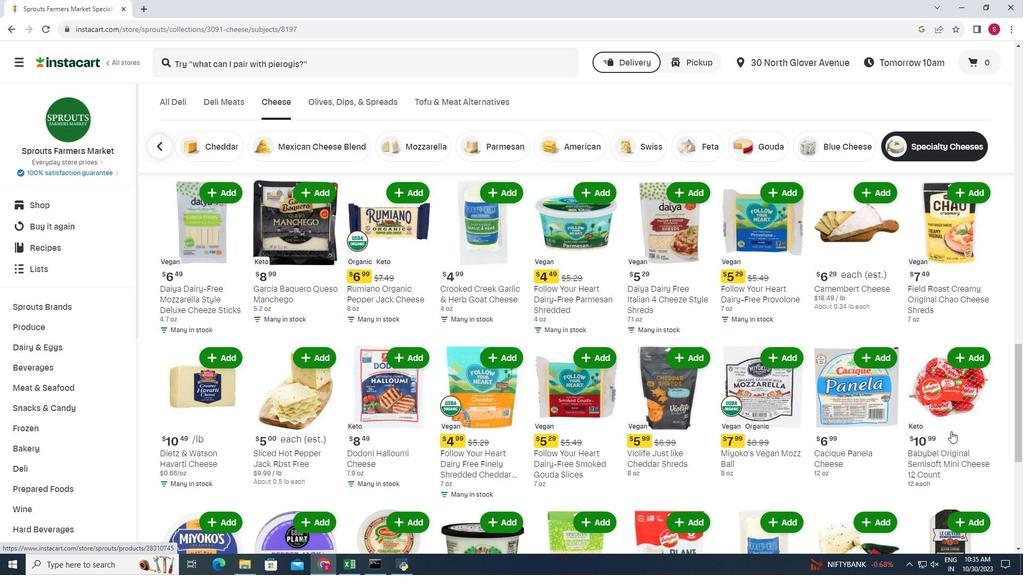 
Action: Mouse scrolled (951, 431) with delta (0, 0)
Screenshot: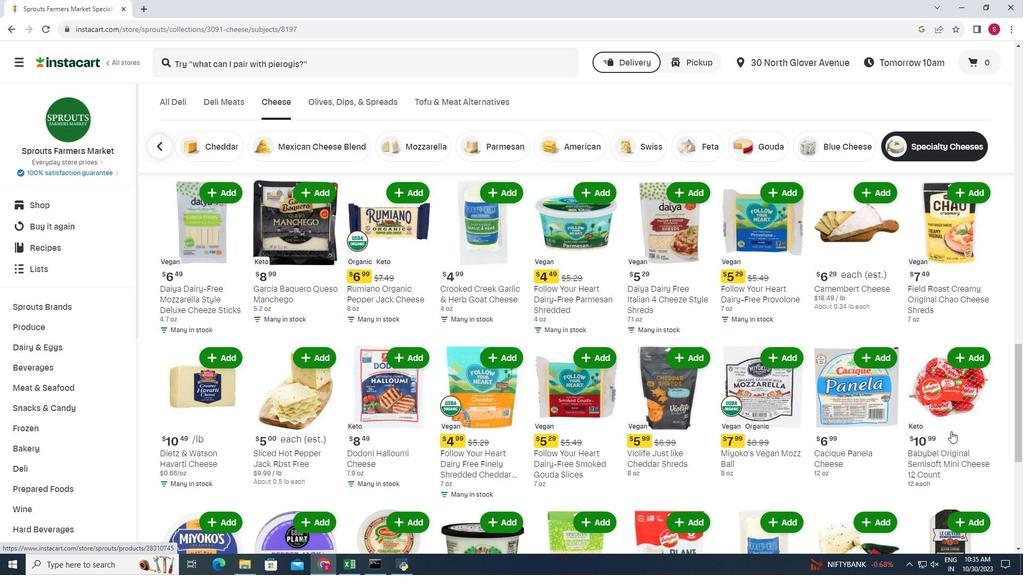 
Action: Mouse scrolled (951, 431) with delta (0, 0)
Screenshot: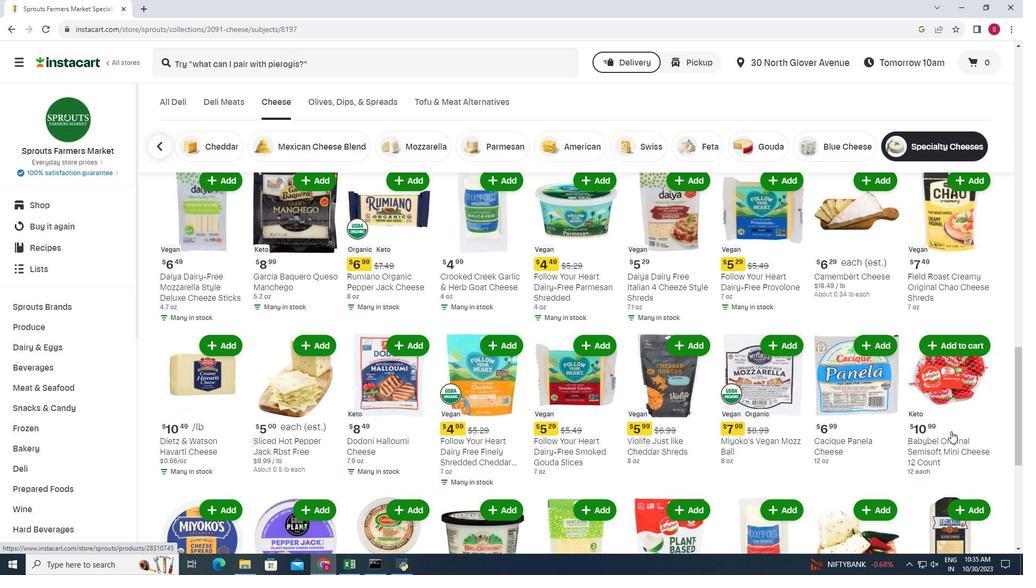
Action: Mouse scrolled (951, 431) with delta (0, 0)
Screenshot: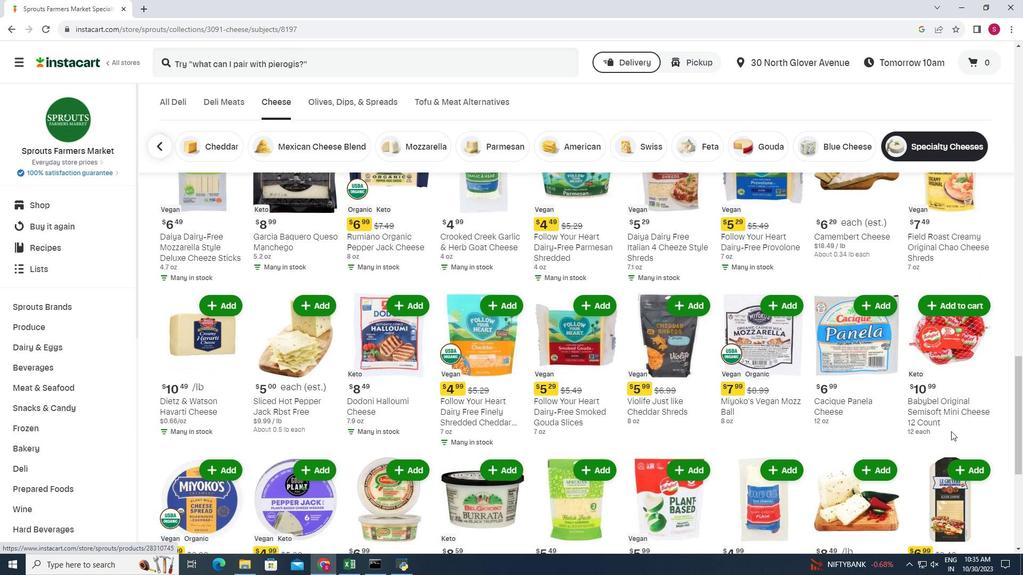 
Action: Mouse moved to (861, 356)
Screenshot: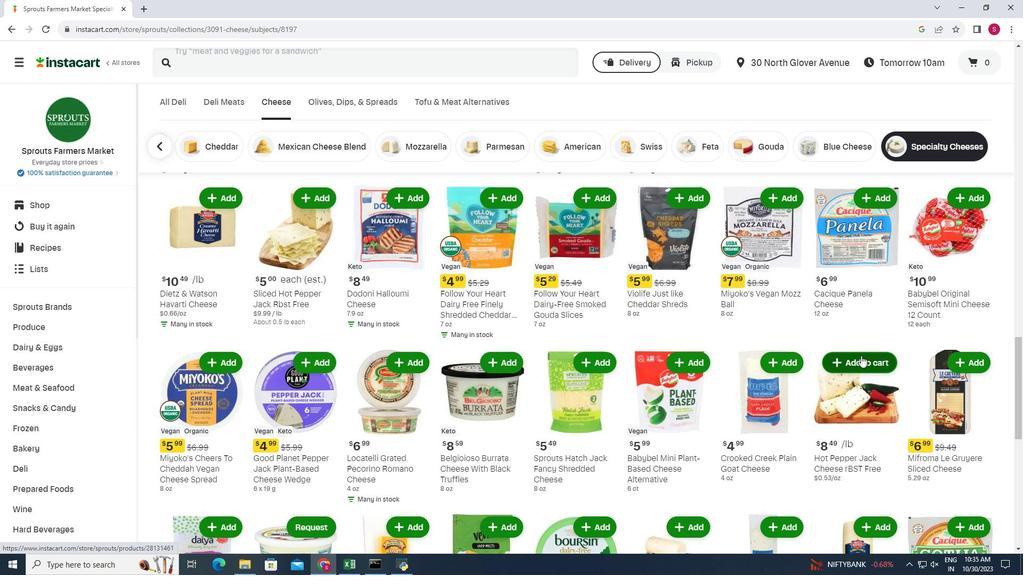 
Action: Mouse pressed left at (861, 356)
Screenshot: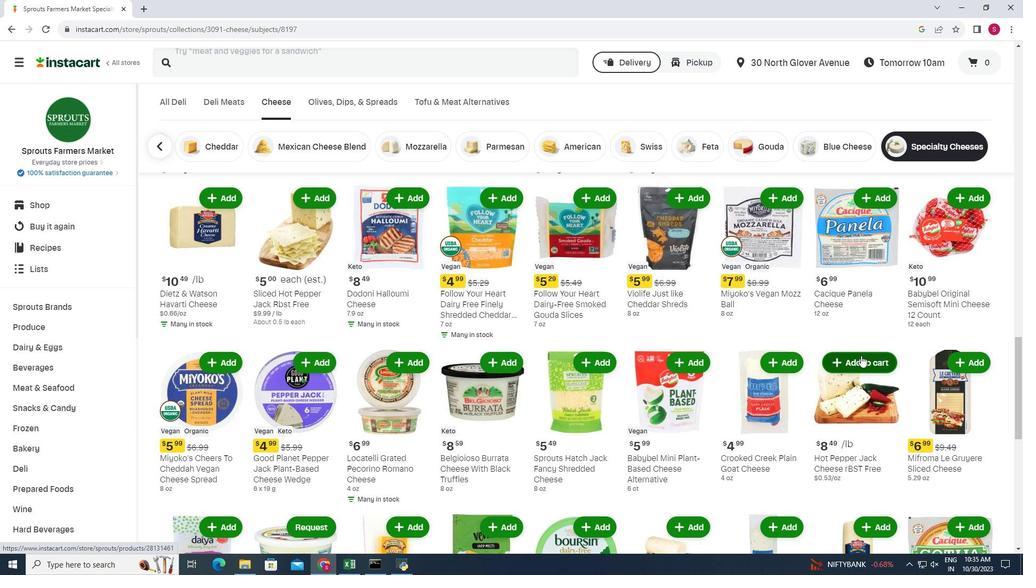 
Action: Mouse moved to (842, 334)
Screenshot: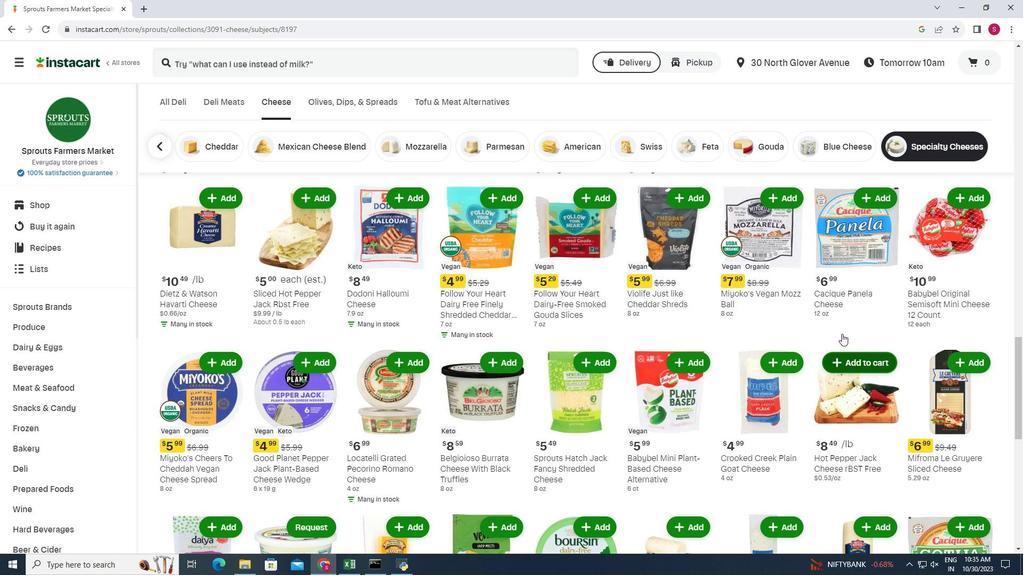 
